 Task: Find connections with filter location Pinheiro with filter topic #Leadershipwith filter profile language French with filter current company Renault Nissan Technology & Business Centre India with filter school Biju Patnaik University of Technology, Odisha with filter industry Retail Health and Personal Care Products with filter service category Video Production with filter keywords title Cruise Director
Action: Mouse moved to (546, 106)
Screenshot: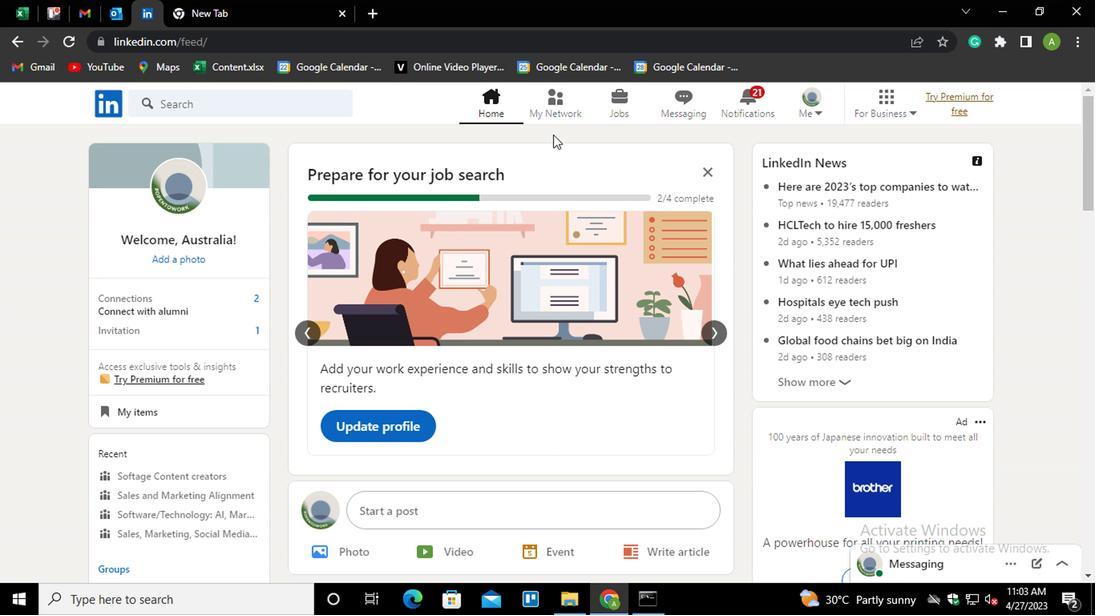 
Action: Mouse pressed left at (546, 106)
Screenshot: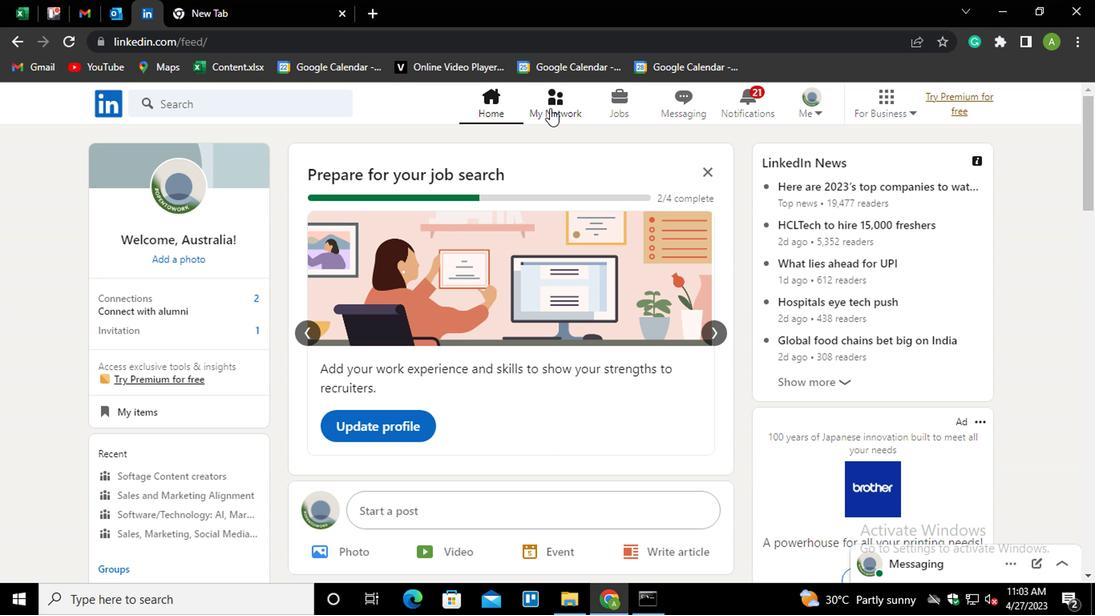 
Action: Mouse moved to (224, 187)
Screenshot: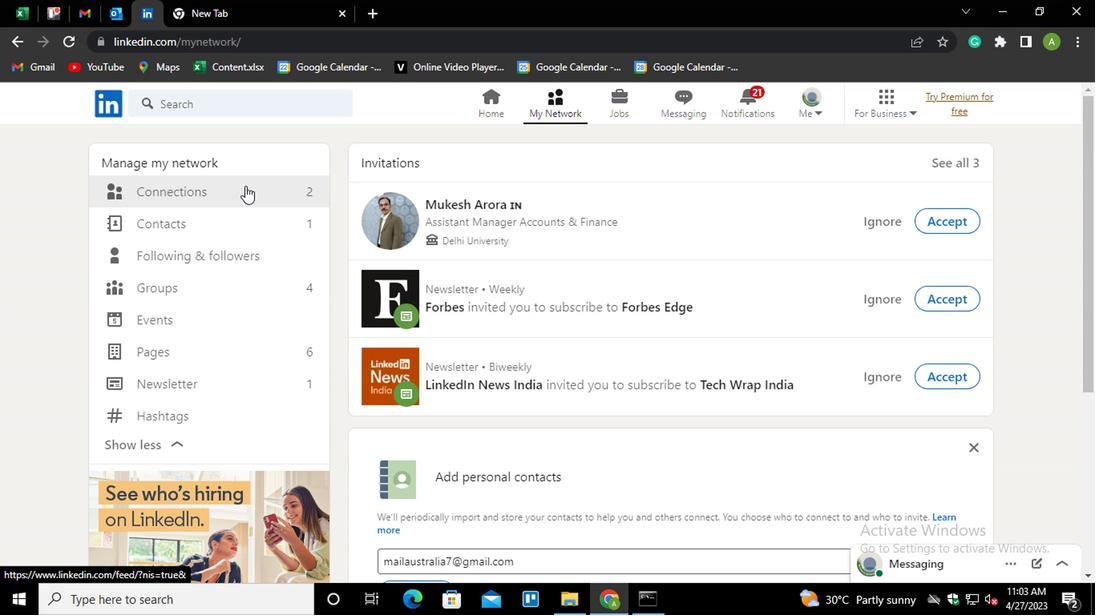 
Action: Mouse pressed left at (224, 187)
Screenshot: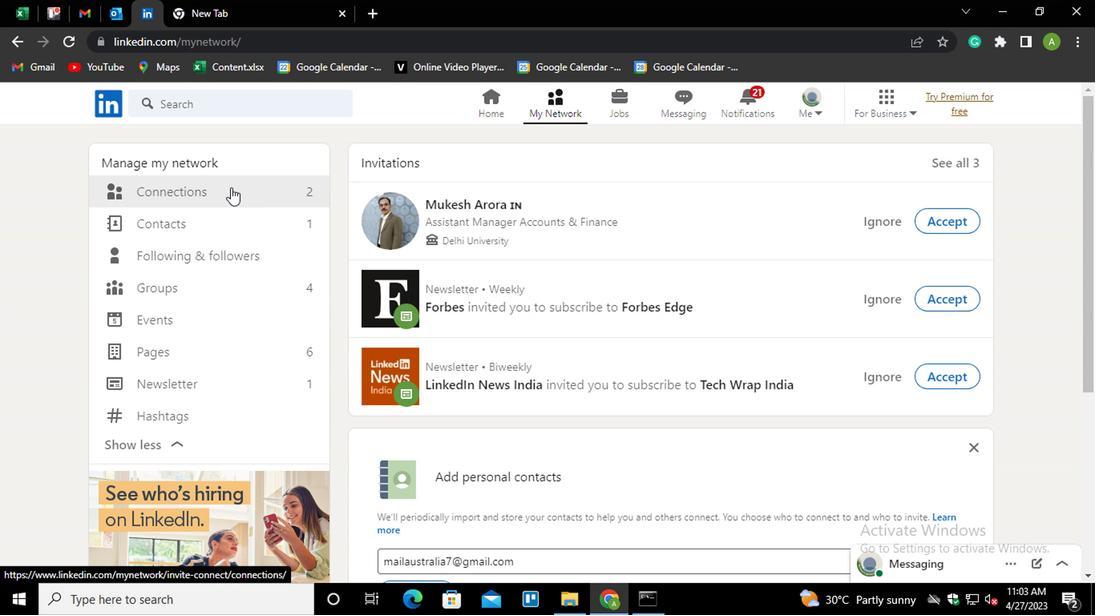 
Action: Mouse moved to (668, 194)
Screenshot: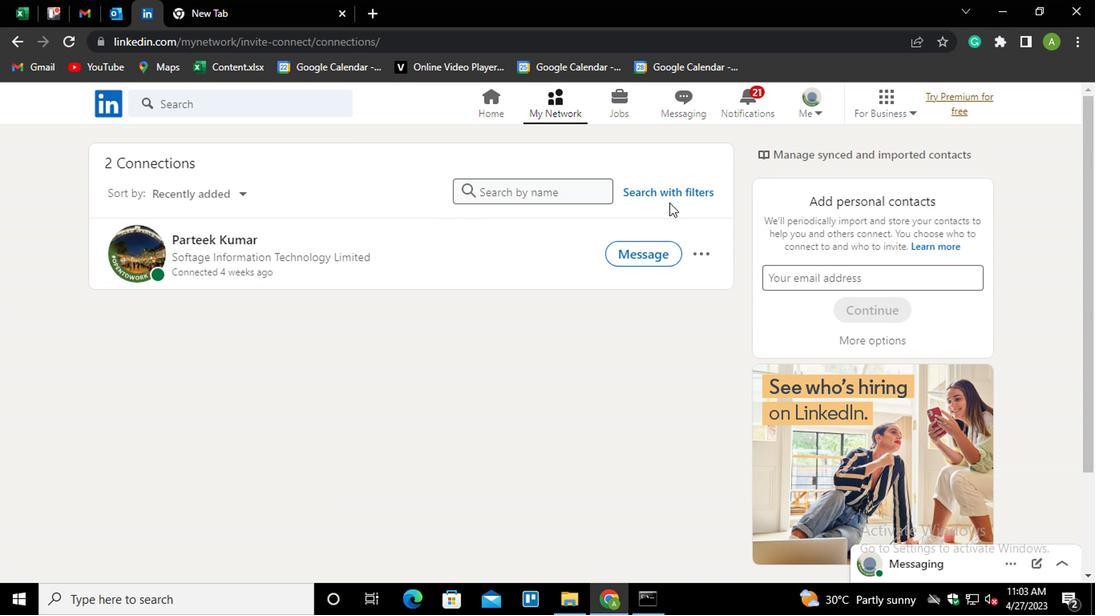 
Action: Mouse pressed left at (668, 194)
Screenshot: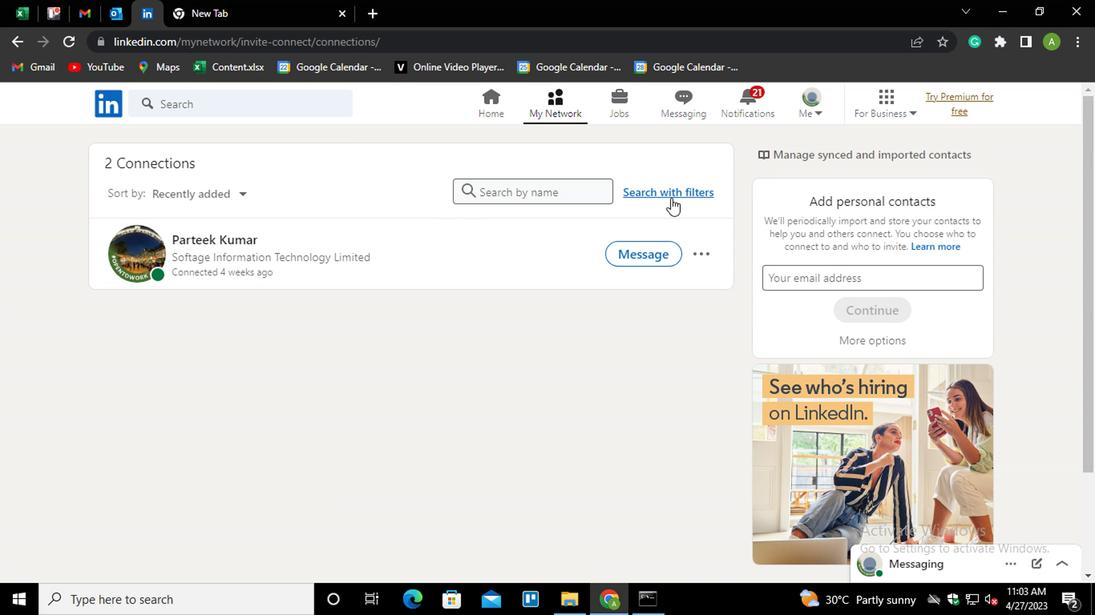 
Action: Mouse moved to (588, 140)
Screenshot: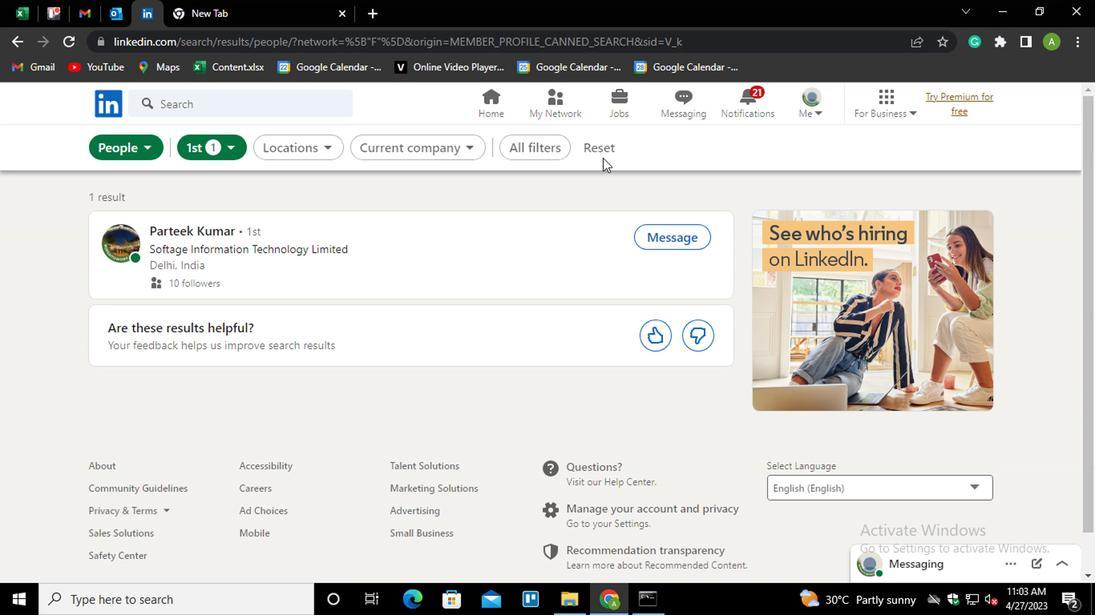 
Action: Mouse pressed left at (588, 140)
Screenshot: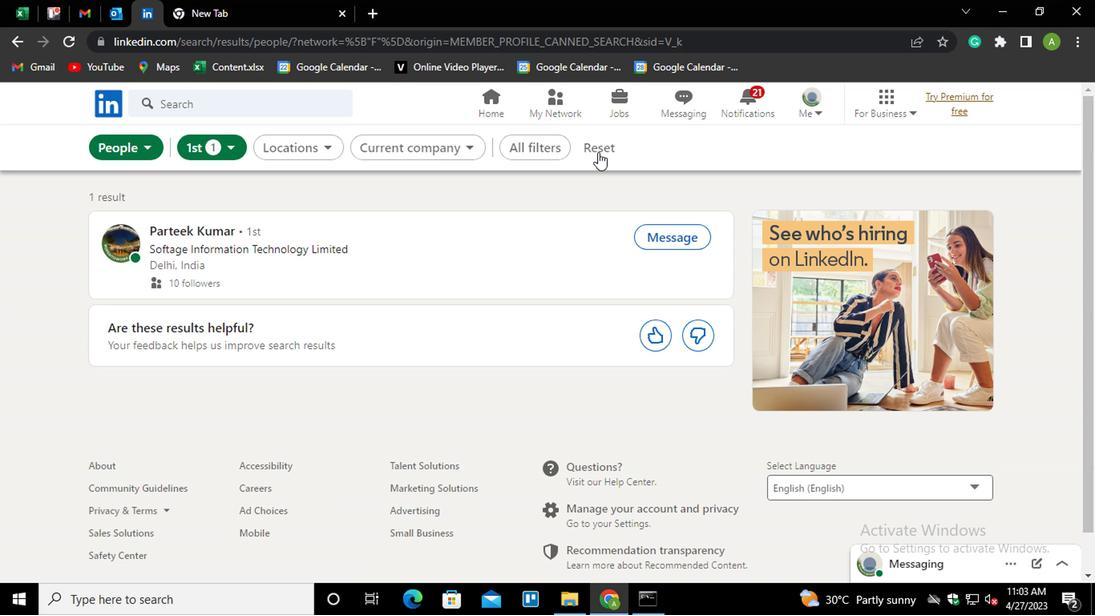 
Action: Mouse moved to (576, 148)
Screenshot: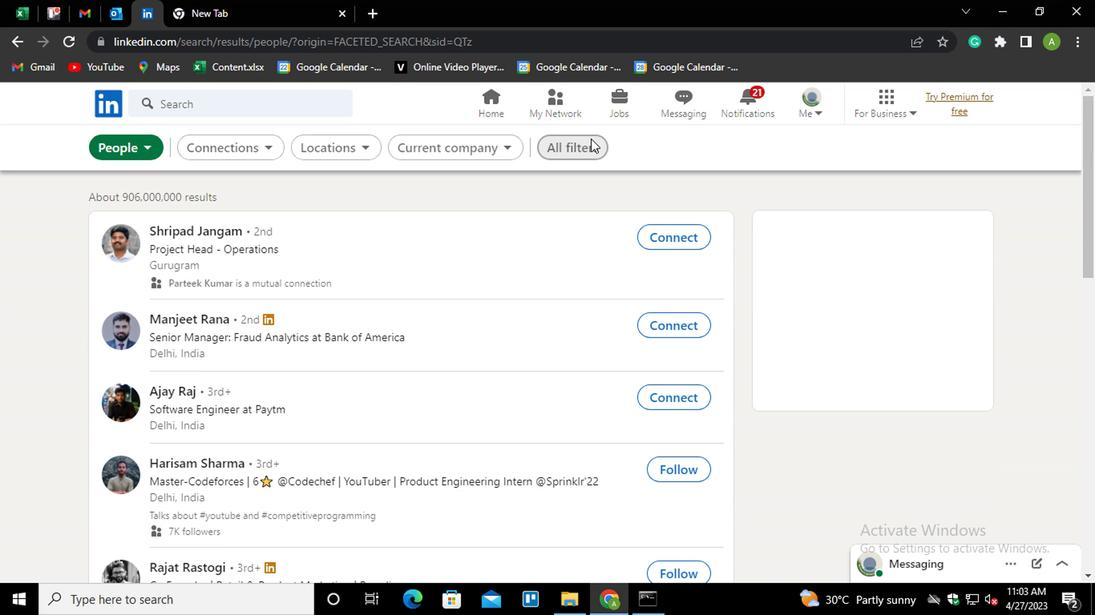 
Action: Mouse pressed left at (576, 148)
Screenshot: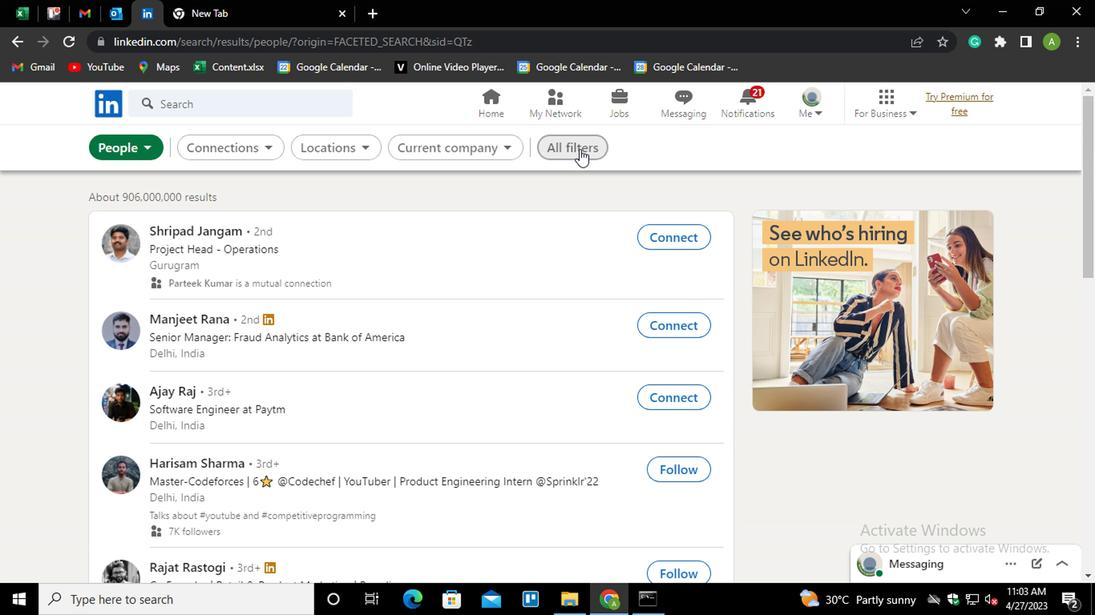 
Action: Mouse moved to (767, 265)
Screenshot: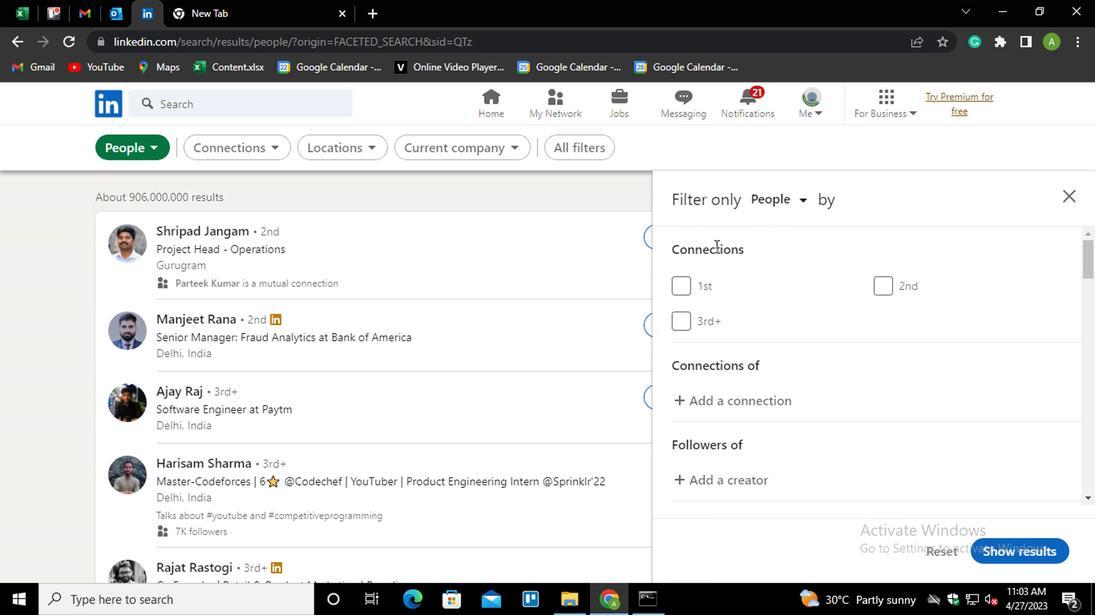 
Action: Mouse scrolled (767, 264) with delta (0, 0)
Screenshot: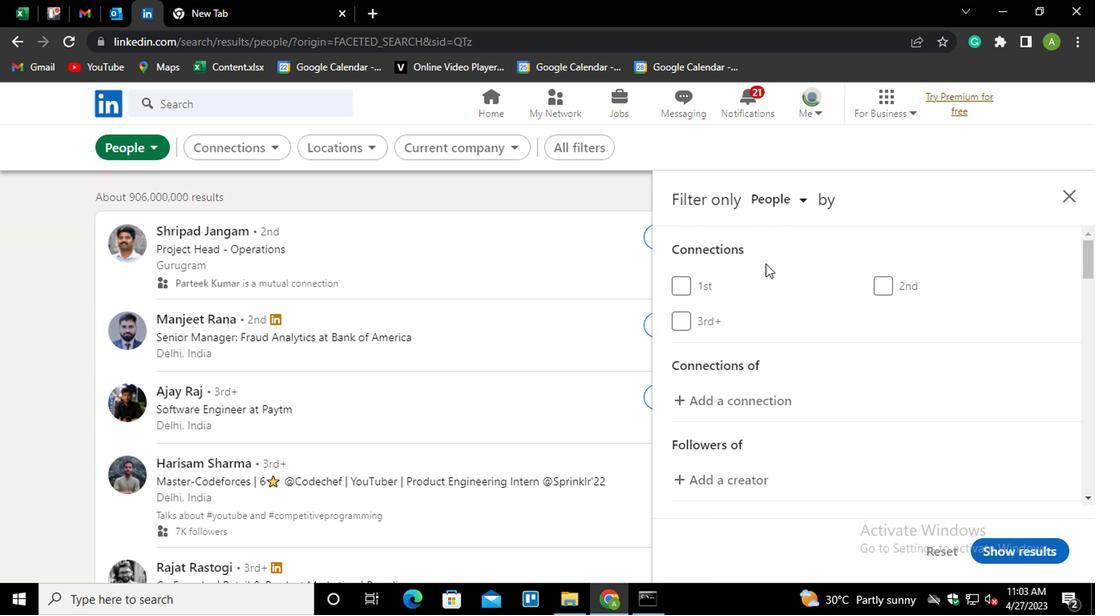 
Action: Mouse scrolled (767, 264) with delta (0, 0)
Screenshot: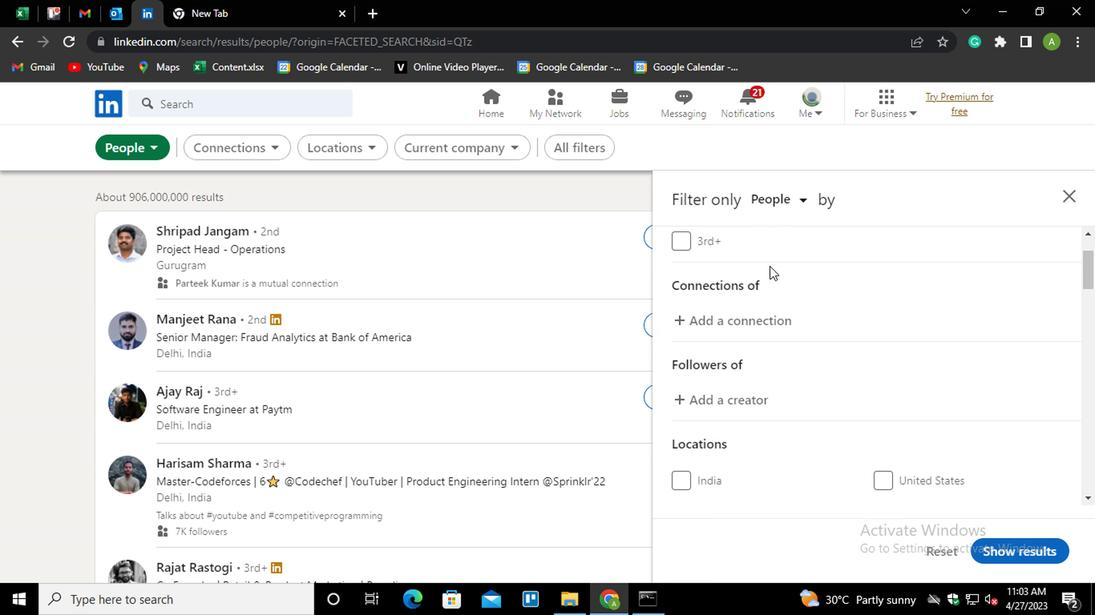 
Action: Mouse scrolled (767, 264) with delta (0, 0)
Screenshot: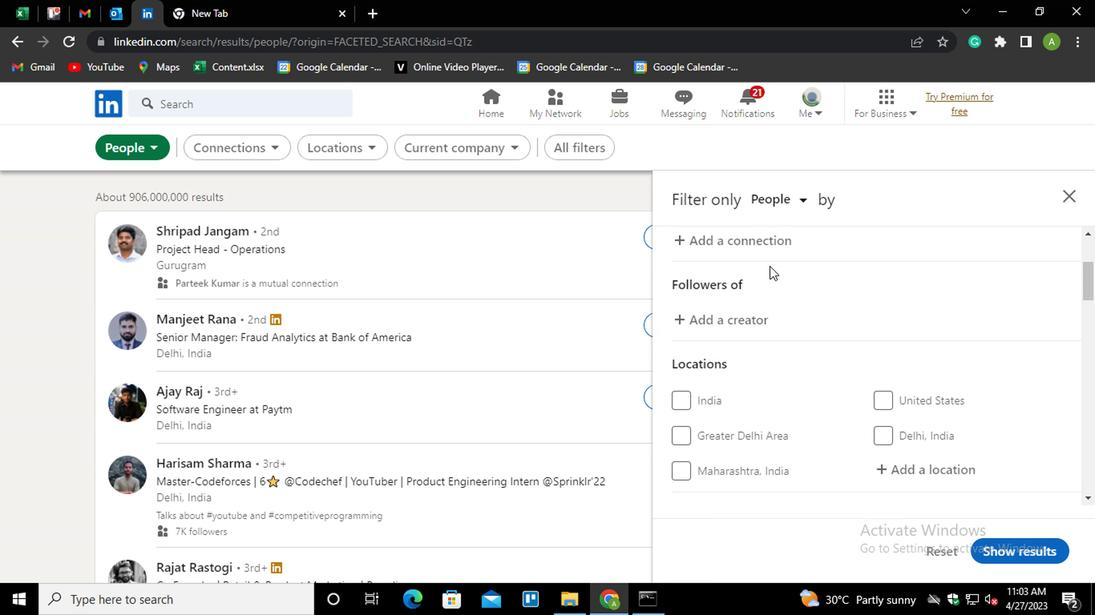 
Action: Mouse moved to (744, 276)
Screenshot: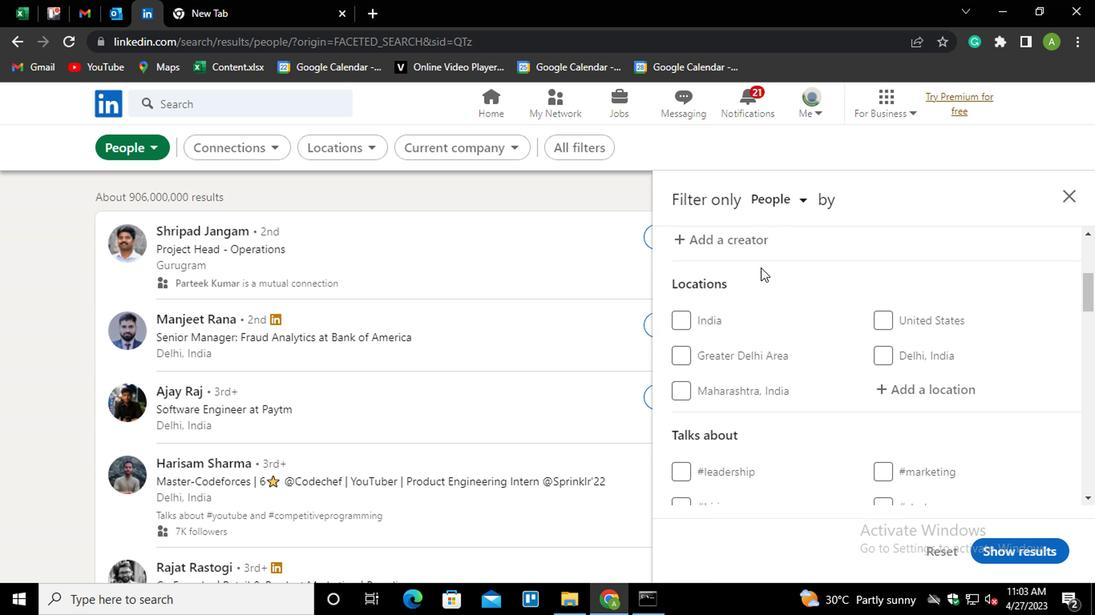 
Action: Mouse scrolled (744, 274) with delta (0, -1)
Screenshot: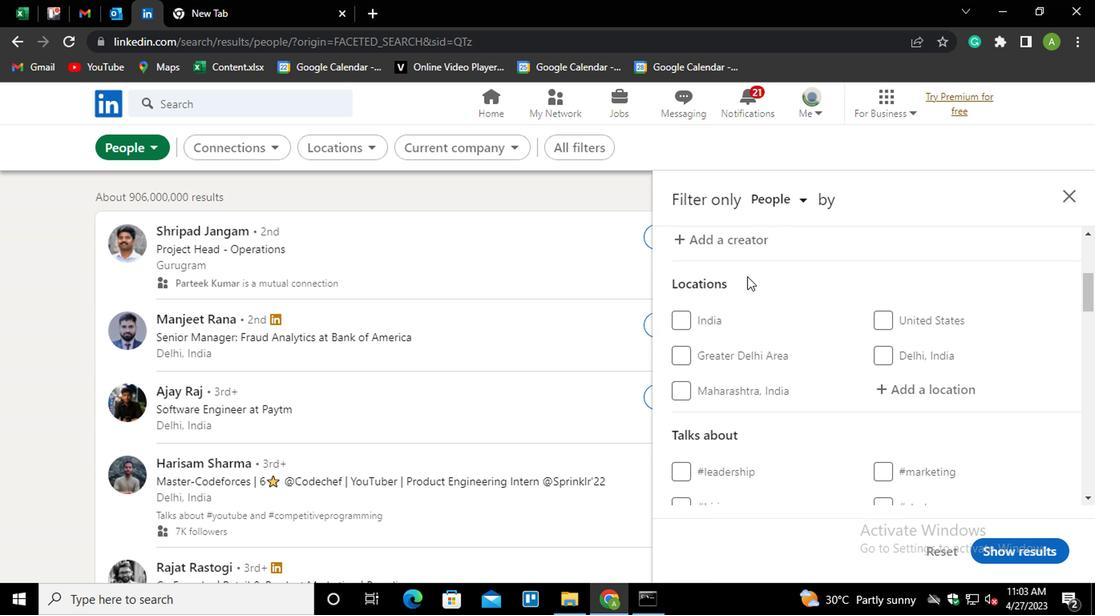 
Action: Mouse moved to (884, 307)
Screenshot: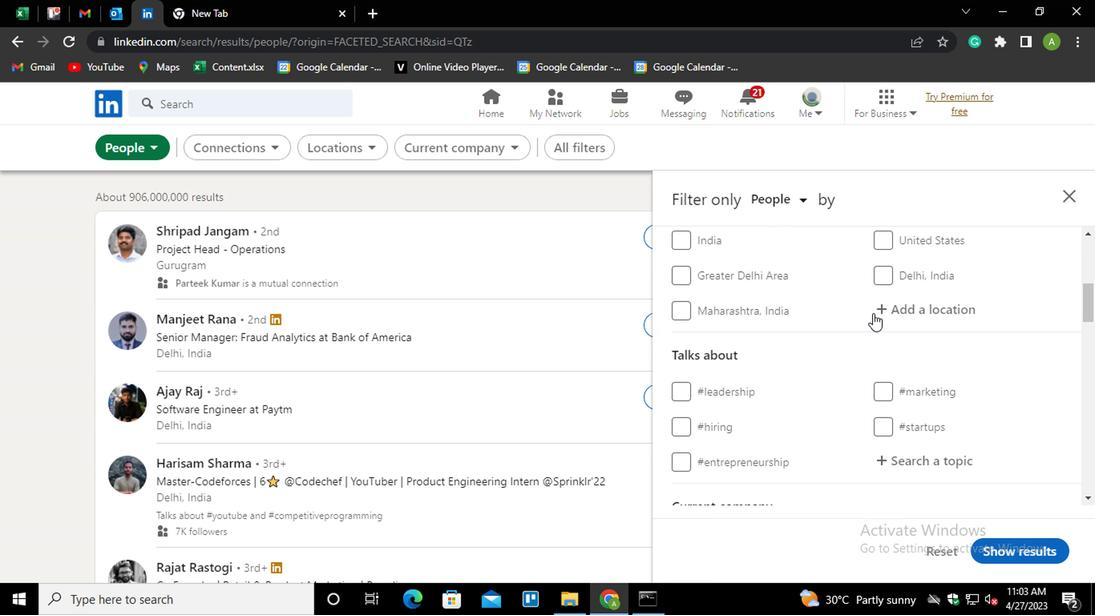 
Action: Mouse pressed left at (884, 307)
Screenshot: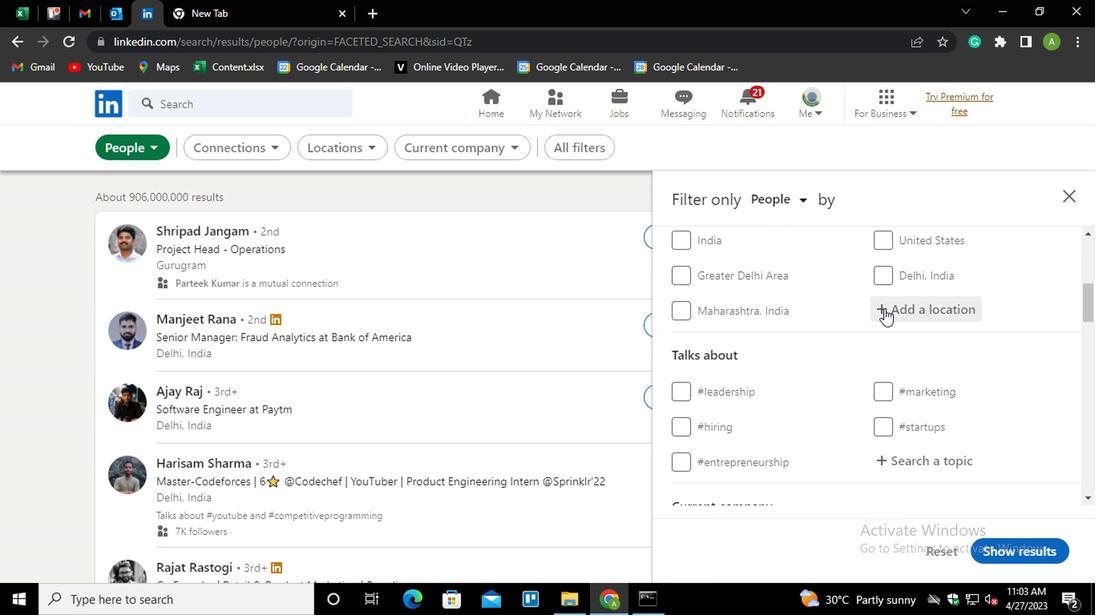 
Action: Mouse moved to (890, 307)
Screenshot: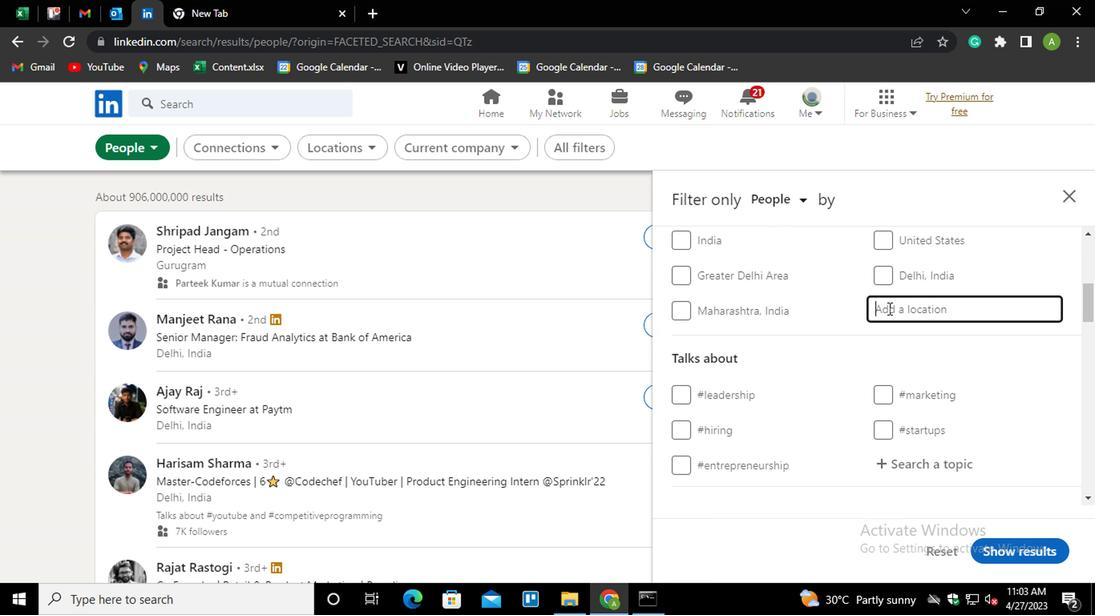 
Action: Mouse pressed left at (890, 307)
Screenshot: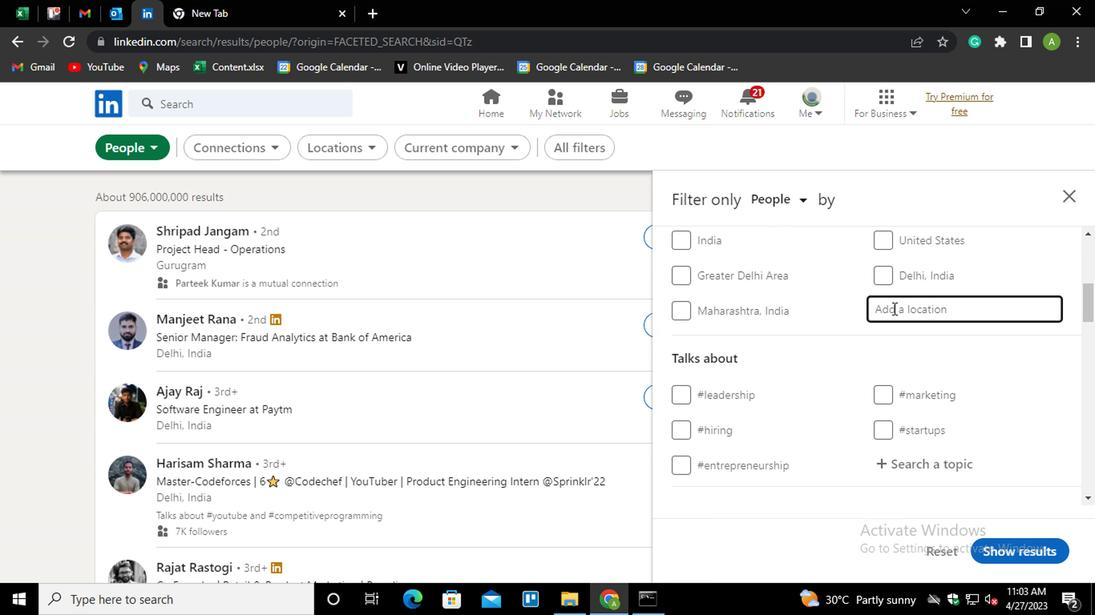 
Action: Mouse moved to (813, 319)
Screenshot: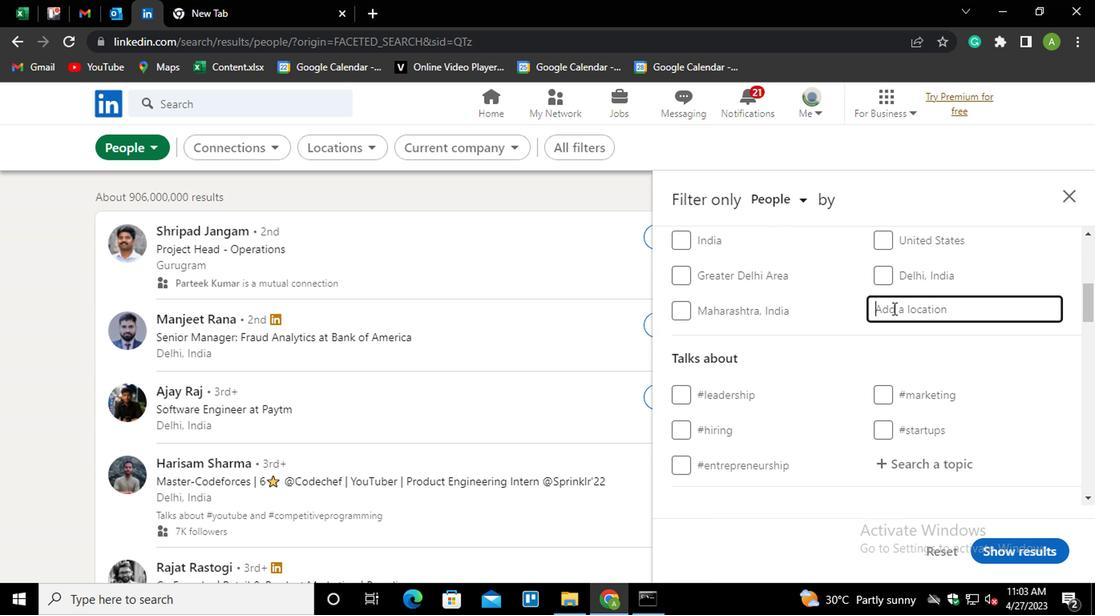 
Action: Key pressed <Key.shift_r>Pinheiro<Key.down><Key.enter>
Screenshot: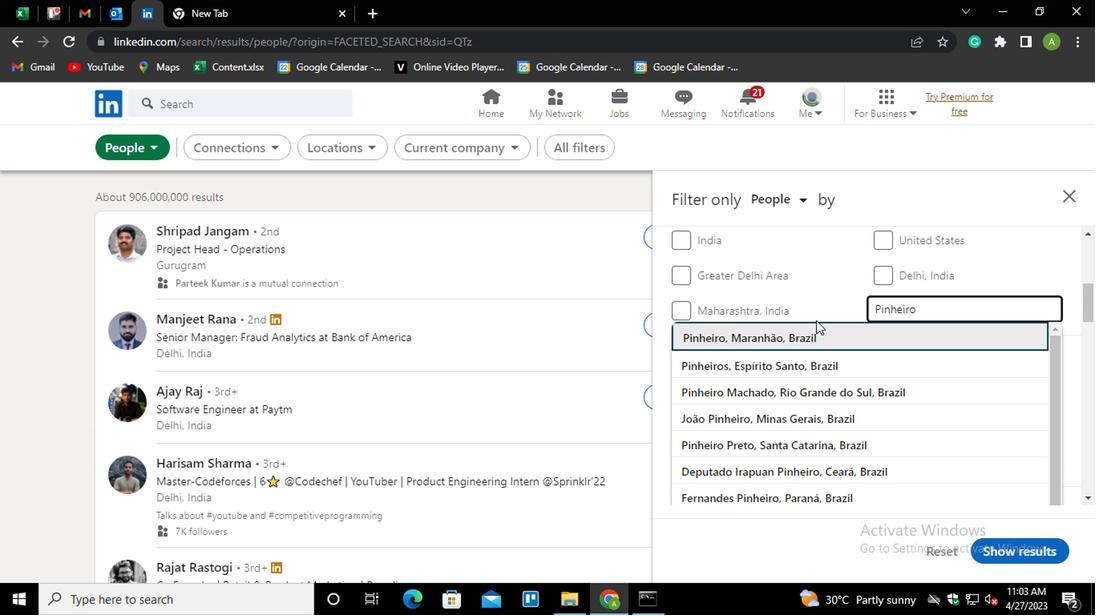 
Action: Mouse moved to (824, 312)
Screenshot: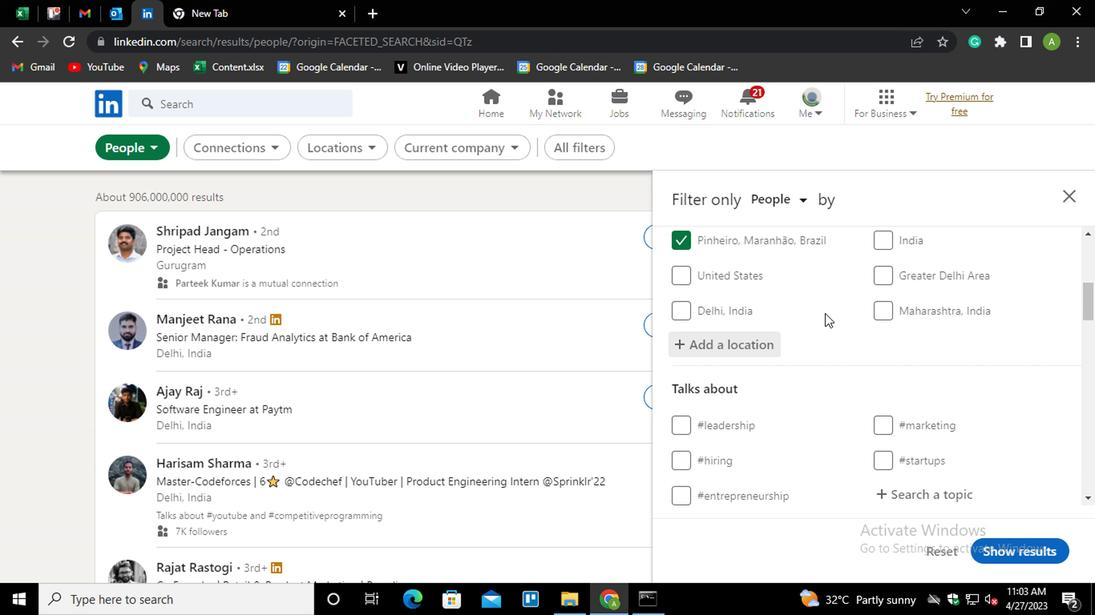 
Action: Mouse scrolled (824, 311) with delta (0, 0)
Screenshot: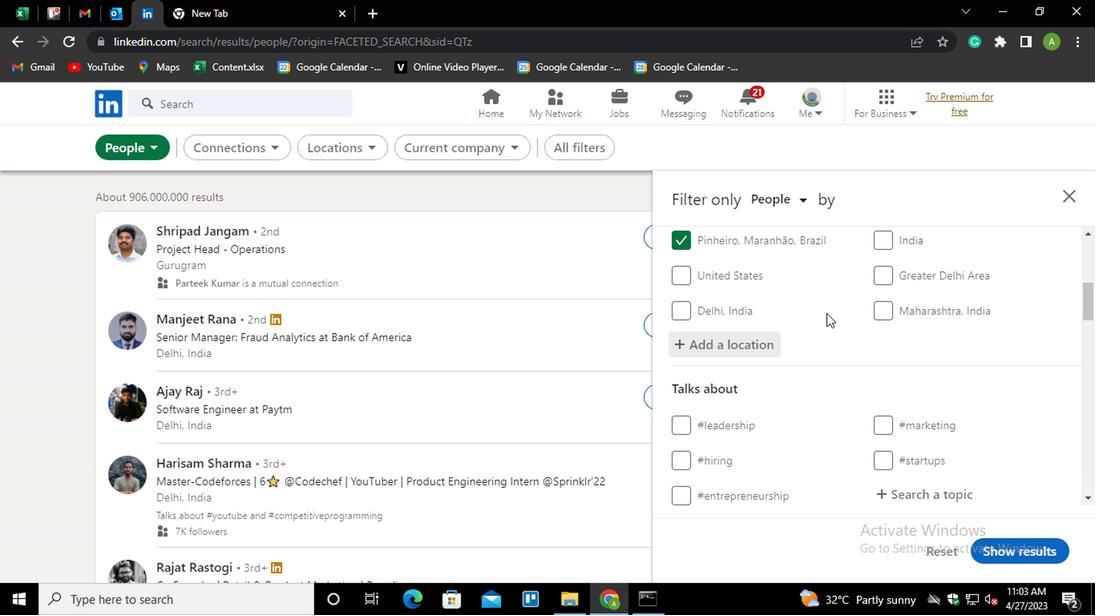 
Action: Mouse scrolled (824, 311) with delta (0, 0)
Screenshot: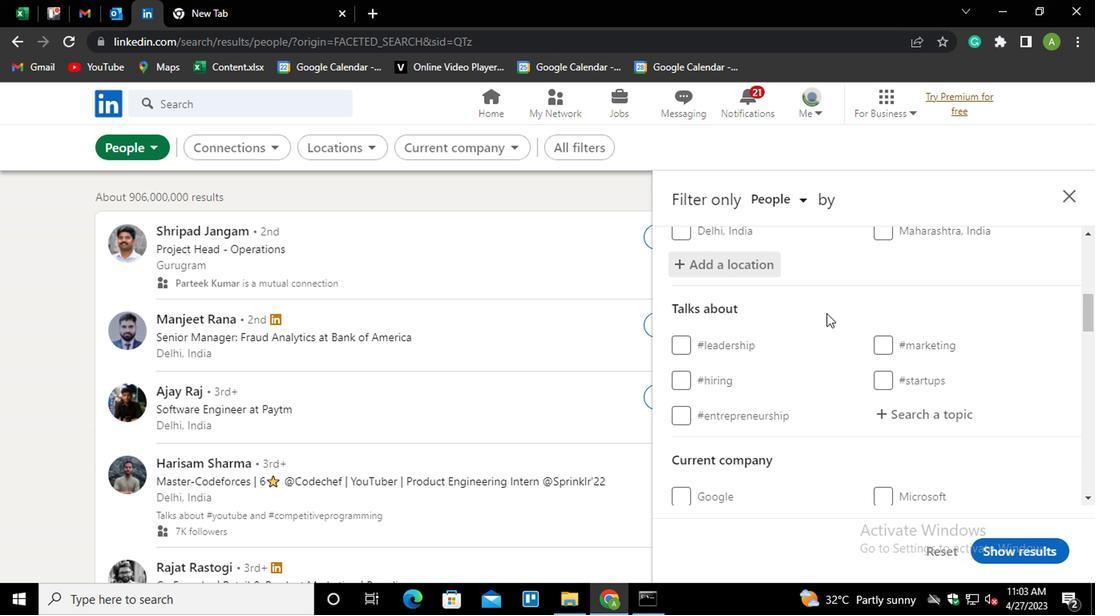 
Action: Mouse moved to (890, 330)
Screenshot: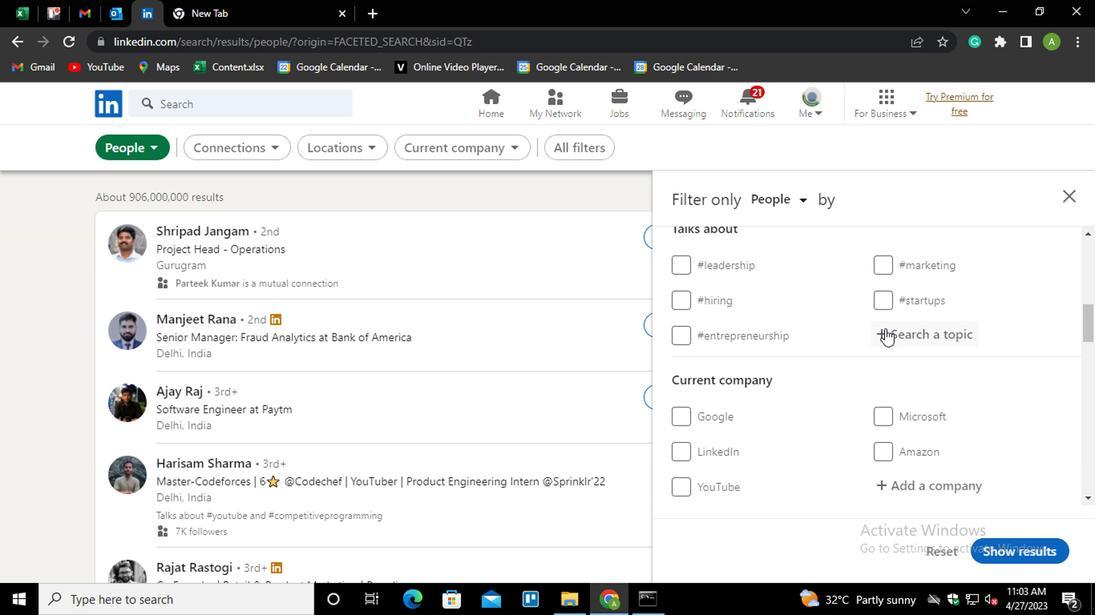 
Action: Mouse pressed left at (890, 330)
Screenshot: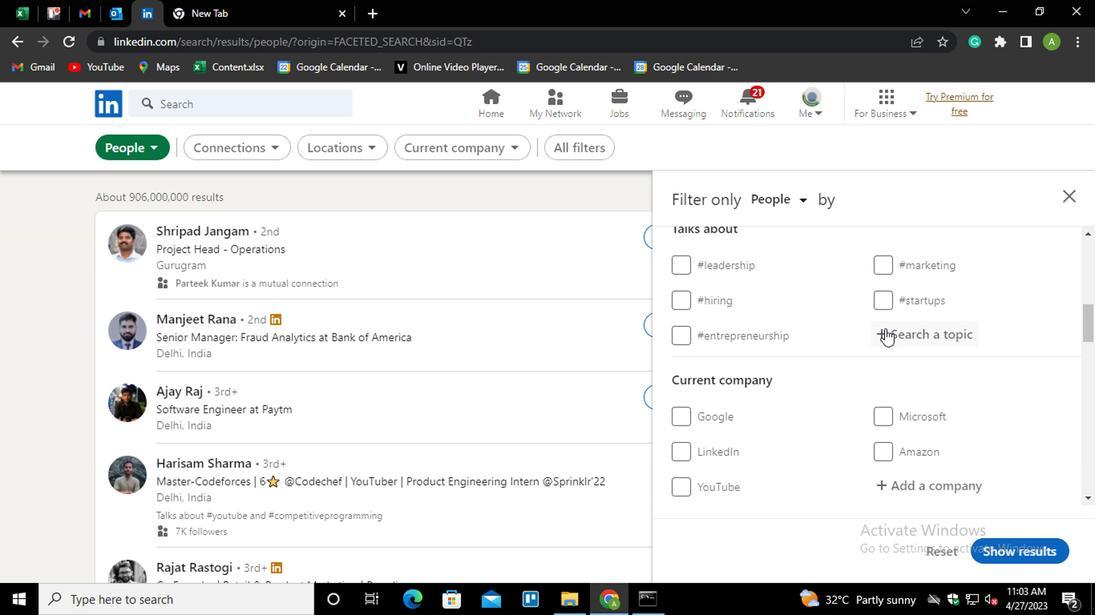 
Action: Mouse moved to (868, 343)
Screenshot: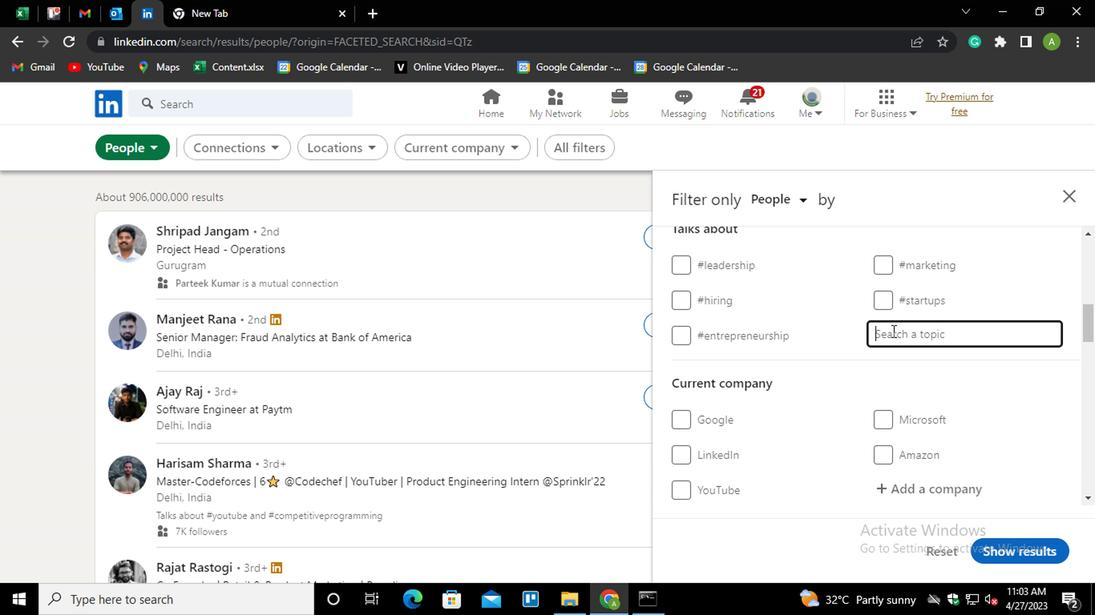 
Action: Key pressed <Key.shift>#<Key.shift_r>LEADERSHIP<Key.enter>
Screenshot: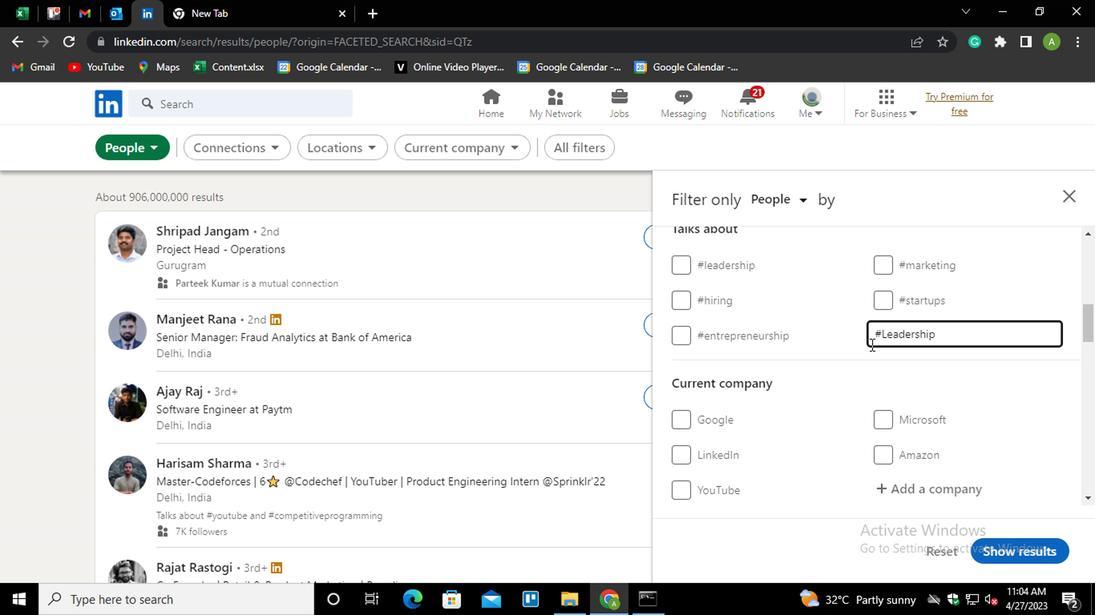 
Action: Mouse moved to (1001, 365)
Screenshot: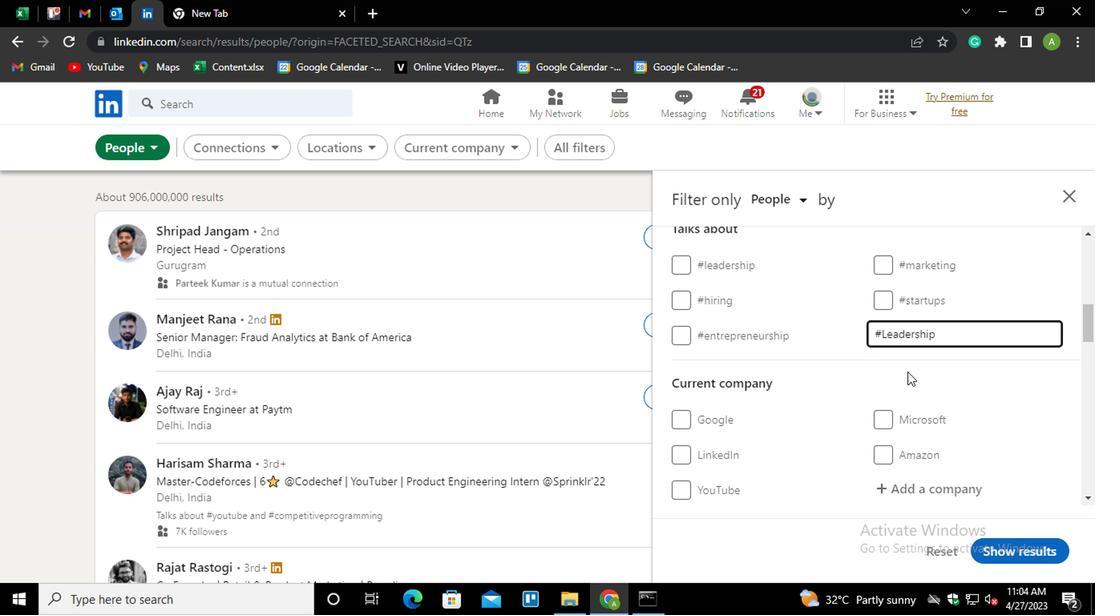 
Action: Mouse pressed left at (1001, 365)
Screenshot: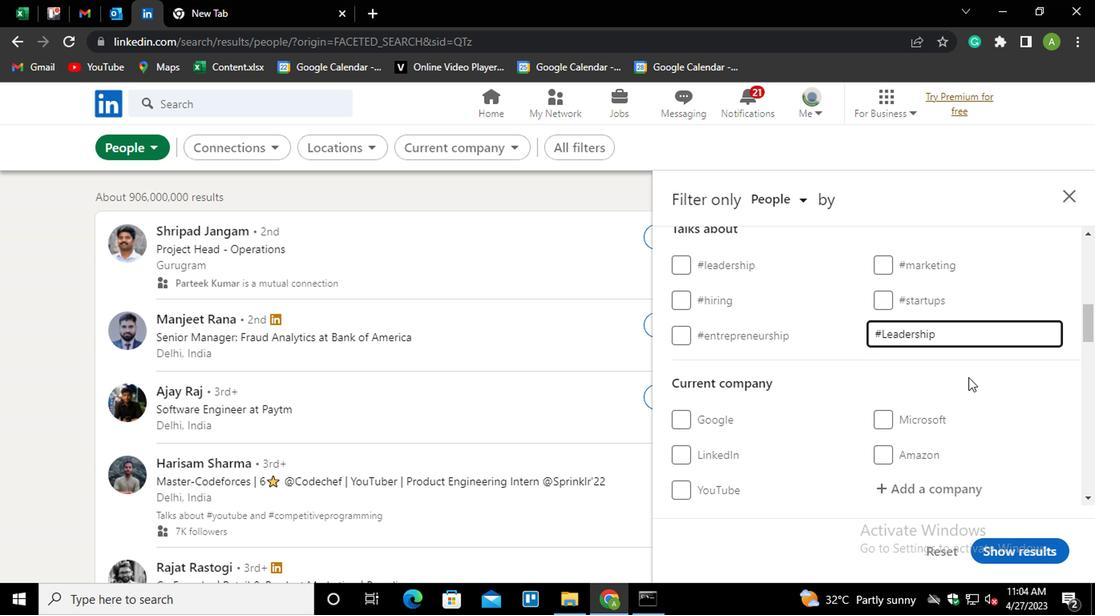
Action: Mouse scrolled (1001, 364) with delta (0, -1)
Screenshot: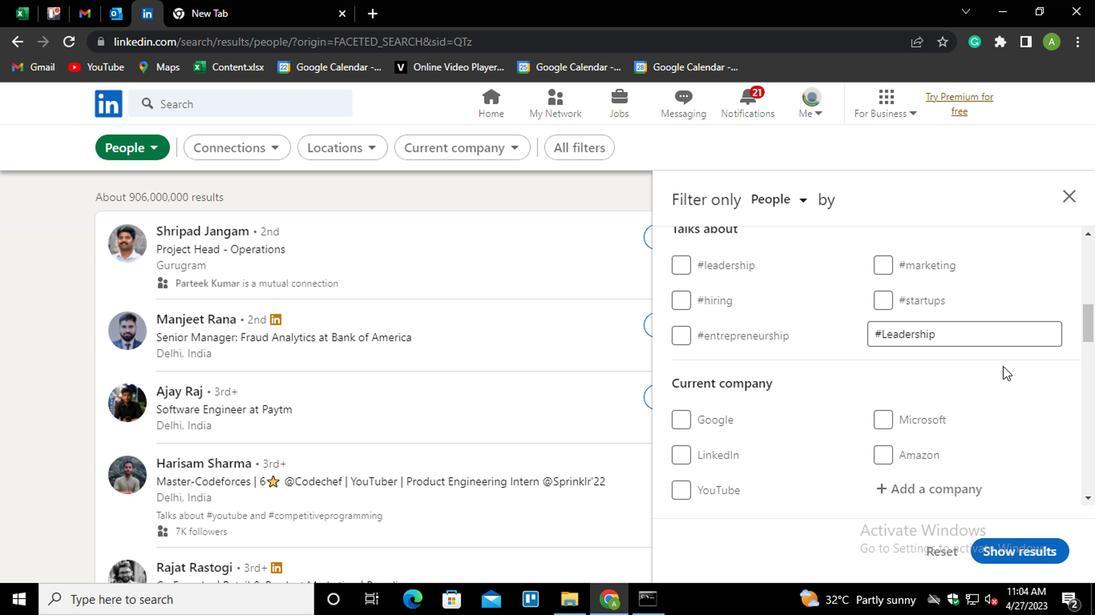 
Action: Mouse scrolled (1001, 364) with delta (0, -1)
Screenshot: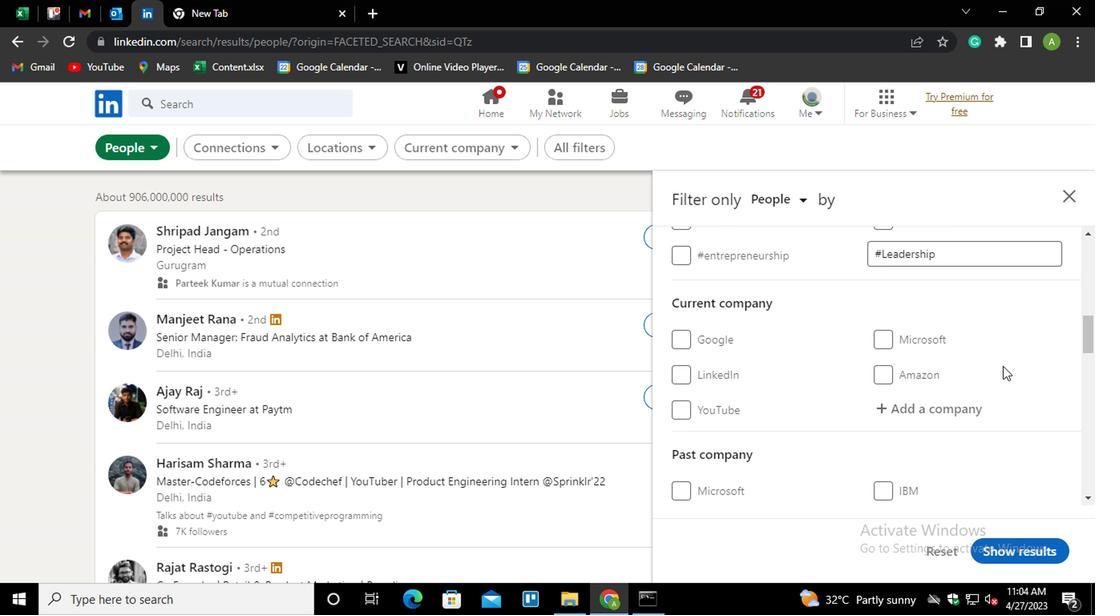 
Action: Mouse moved to (918, 330)
Screenshot: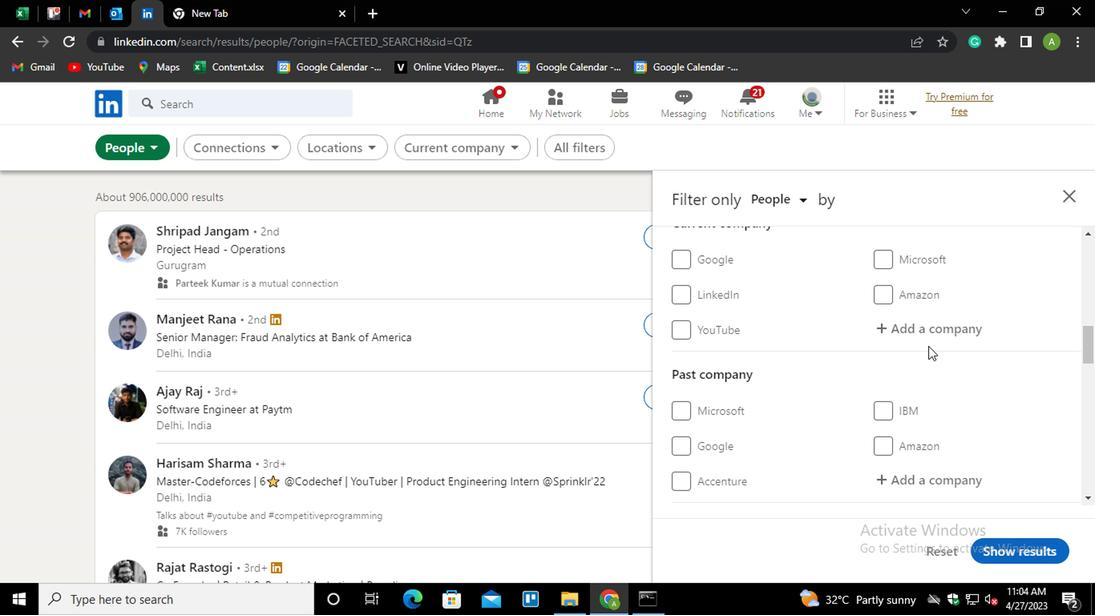 
Action: Mouse pressed left at (918, 330)
Screenshot: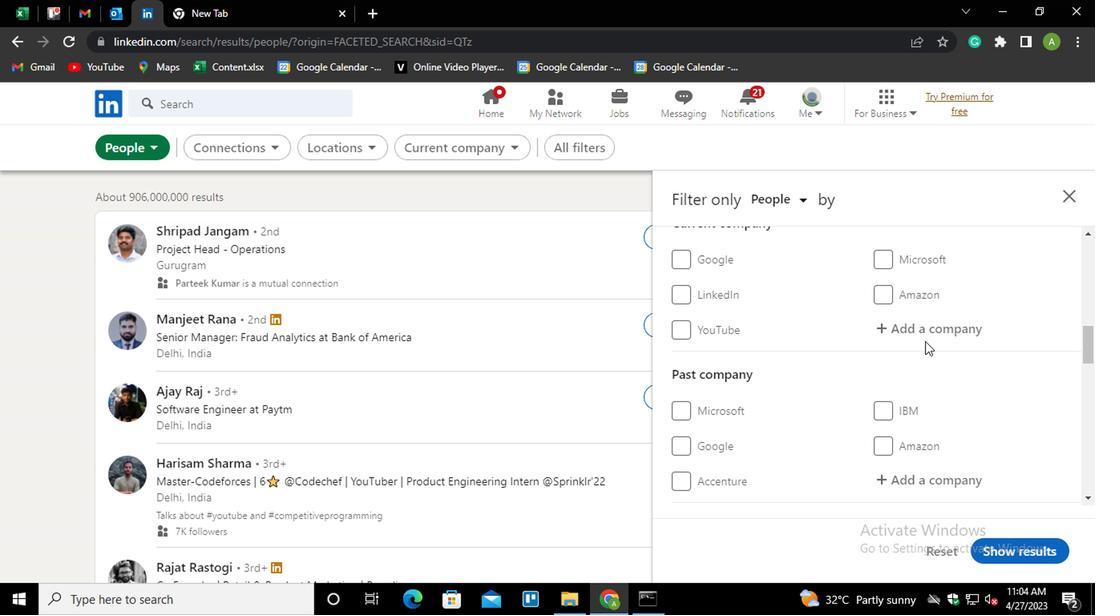 
Action: Mouse pressed left at (918, 330)
Screenshot: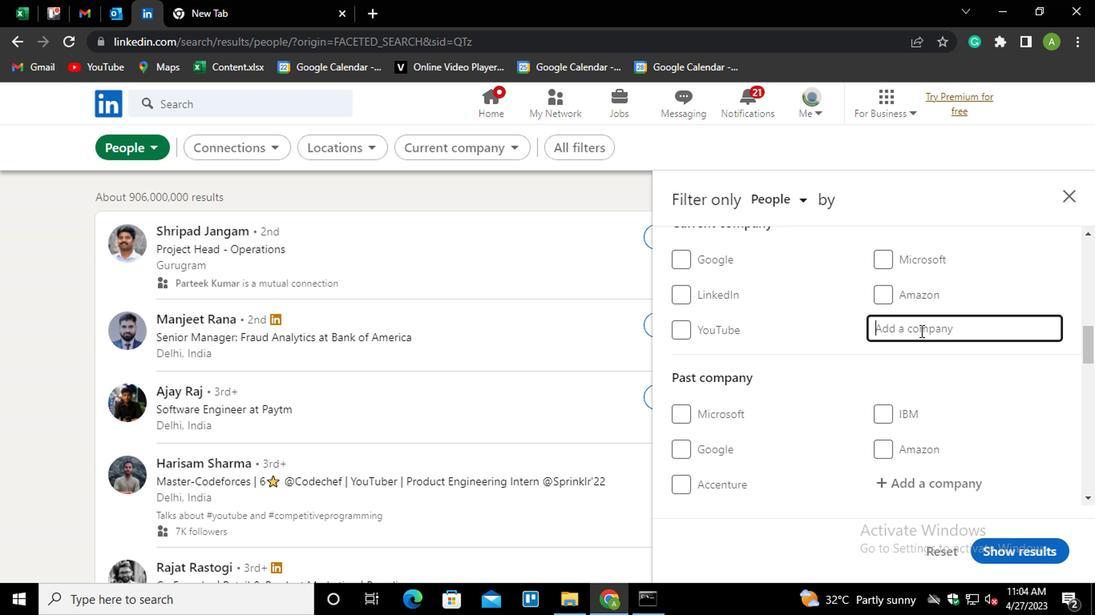 
Action: Key pressed <Key.shift>RENAULT<Key.space><Key.down><Key.down><Key.down><Key.down><Key.enter>
Screenshot: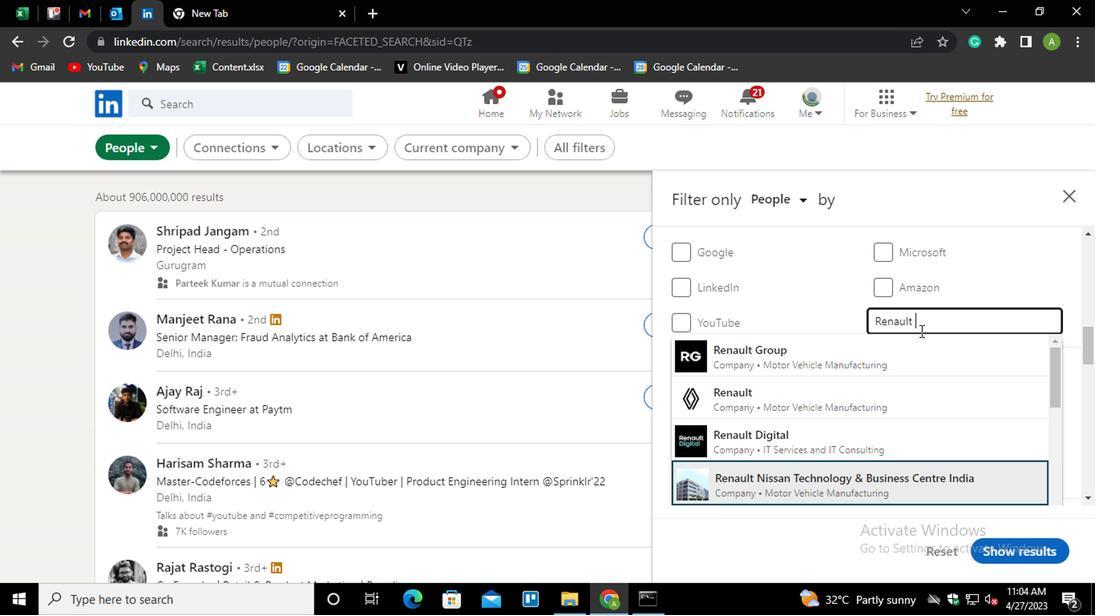 
Action: Mouse scrolled (918, 329) with delta (0, 0)
Screenshot: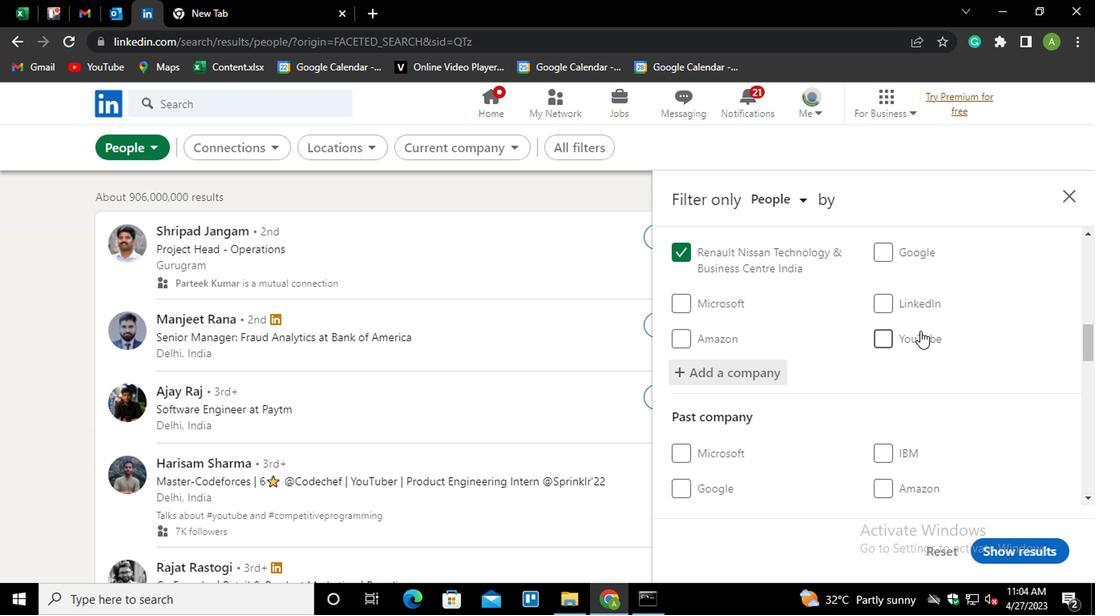 
Action: Mouse scrolled (918, 329) with delta (0, 0)
Screenshot: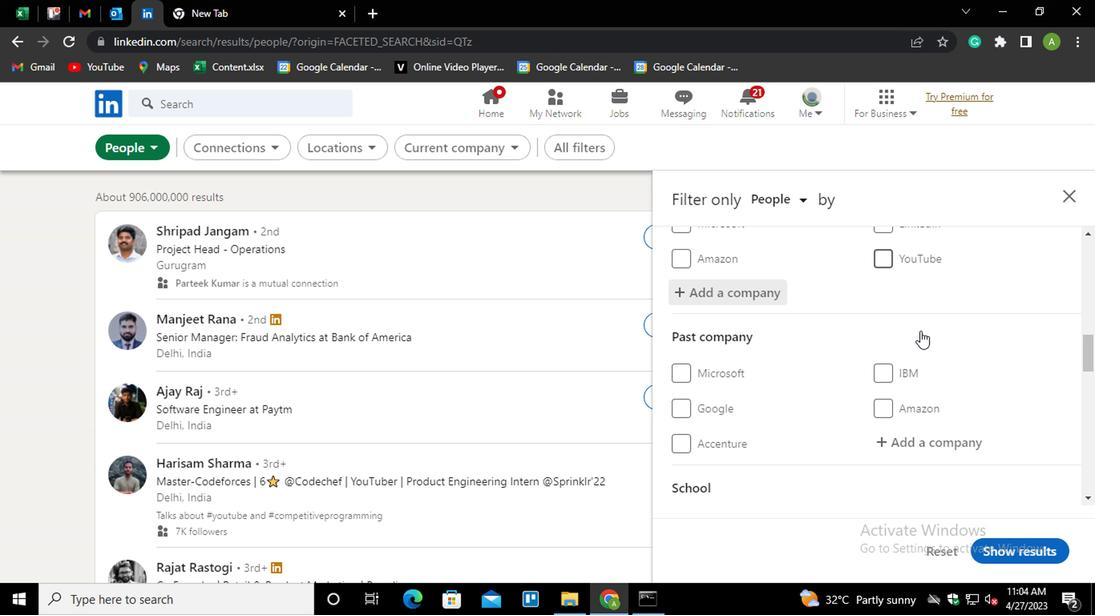 
Action: Mouse scrolled (918, 329) with delta (0, 0)
Screenshot: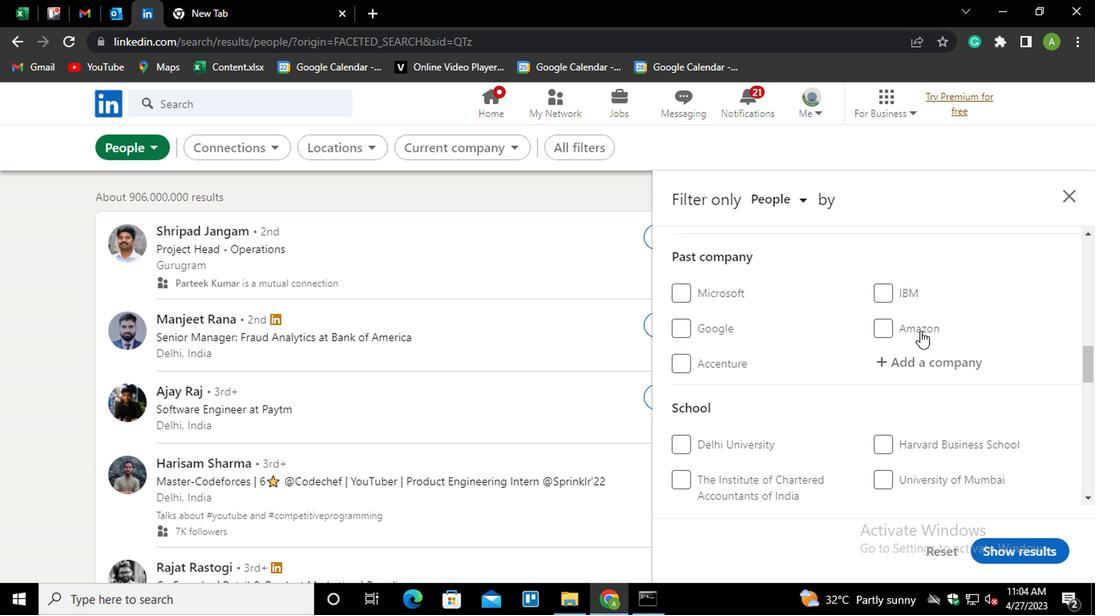 
Action: Mouse scrolled (918, 329) with delta (0, 0)
Screenshot: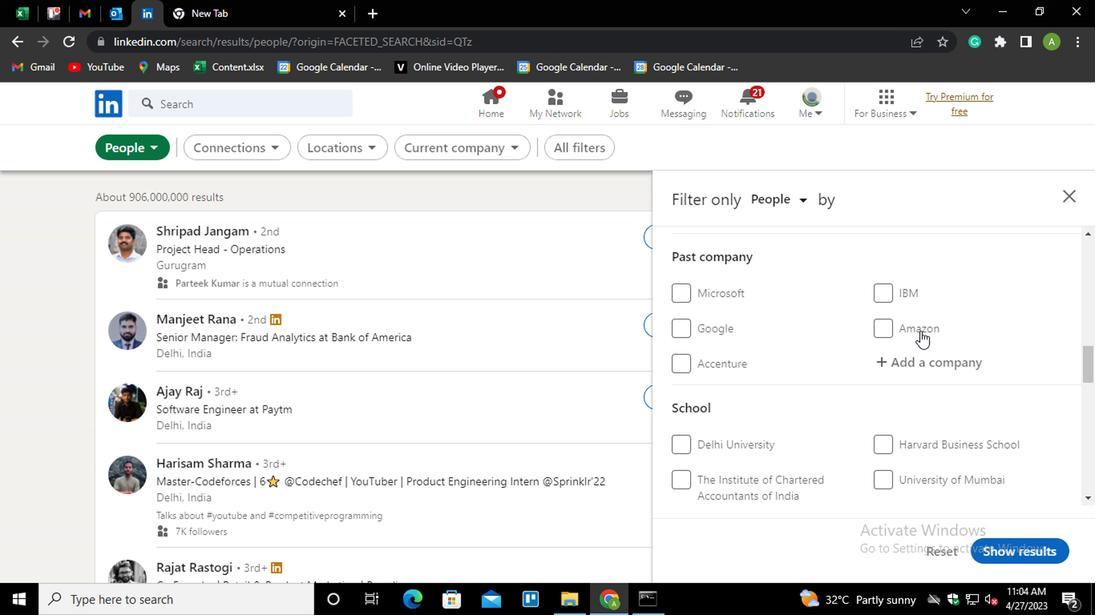 
Action: Mouse moved to (898, 366)
Screenshot: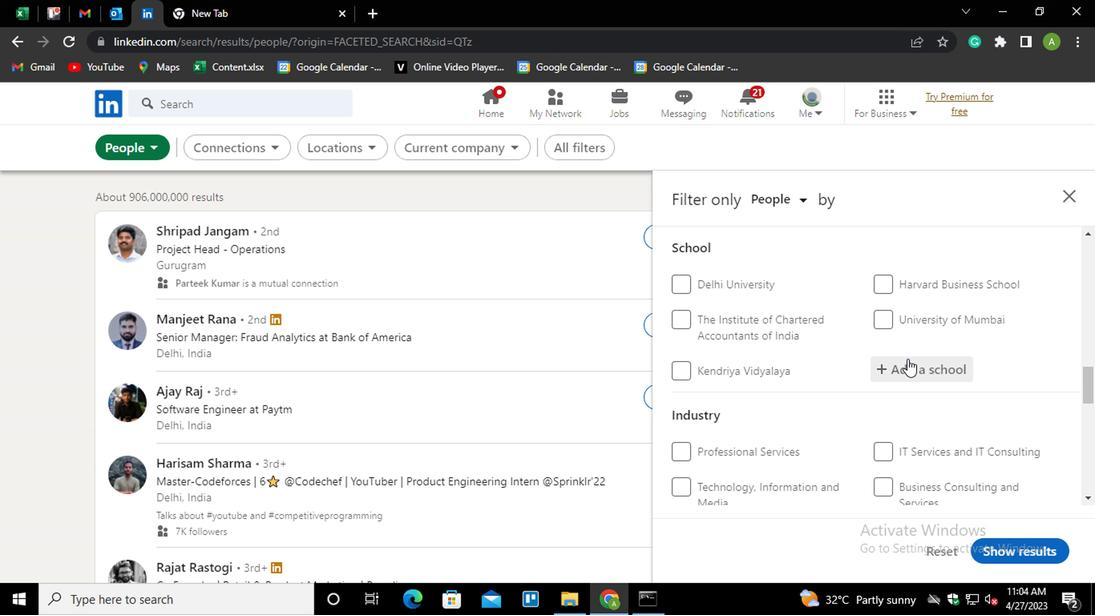 
Action: Mouse pressed left at (898, 366)
Screenshot: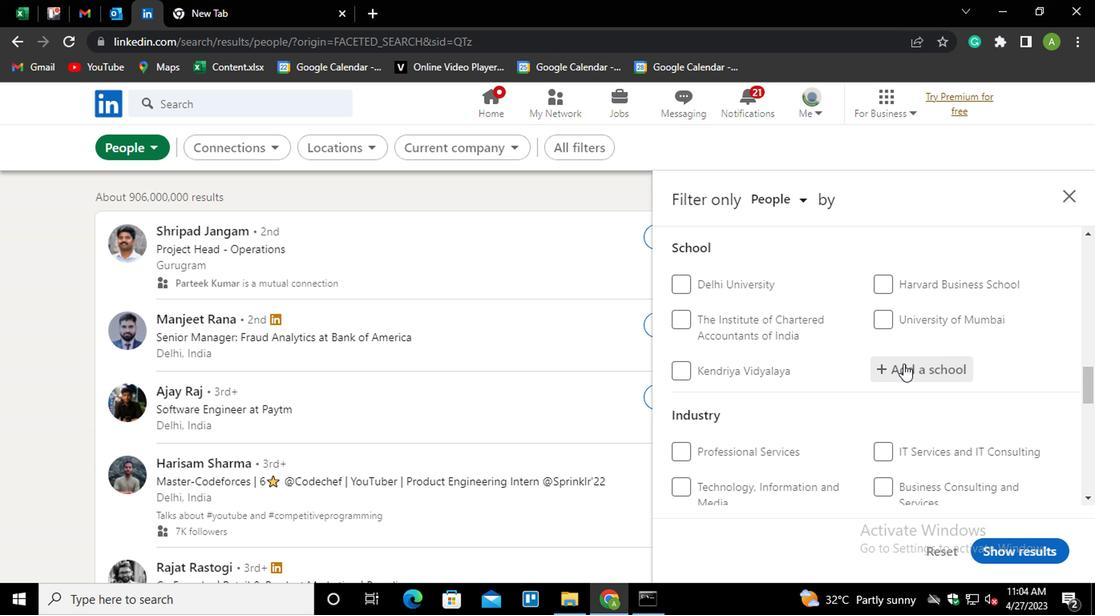 
Action: Mouse moved to (898, 370)
Screenshot: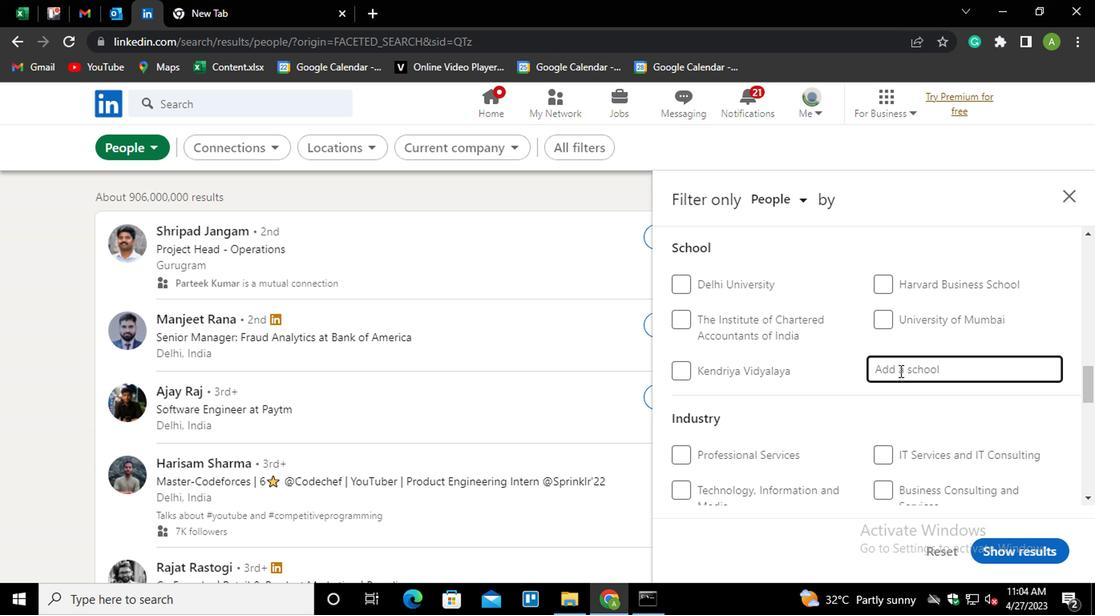 
Action: Mouse pressed left at (898, 370)
Screenshot: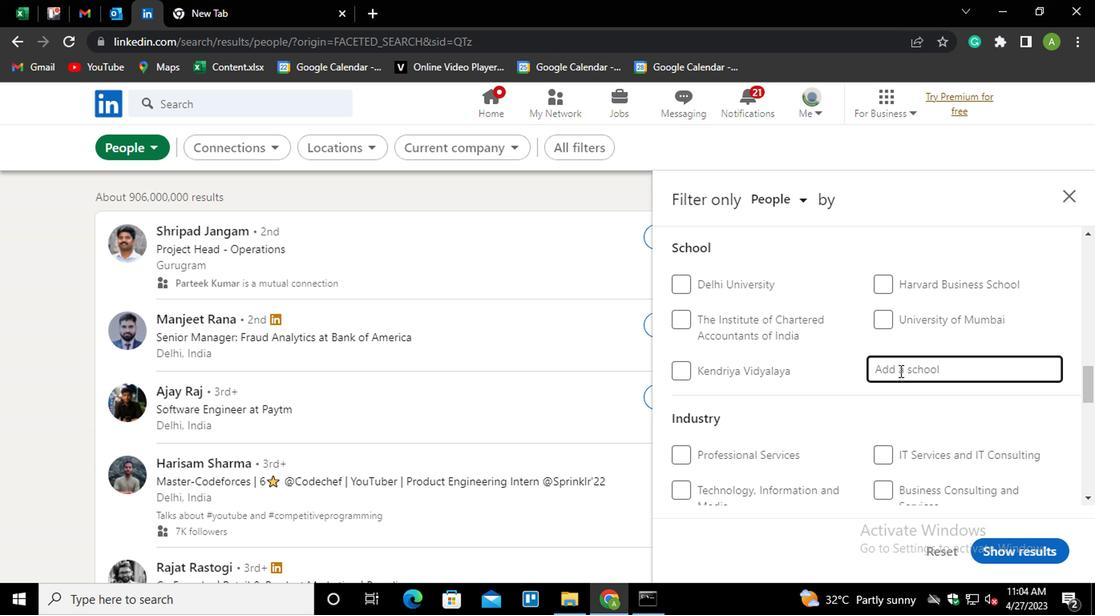 
Action: Key pressed <Key.shift>BIJU<Key.space><Key.down><Key.enter>
Screenshot: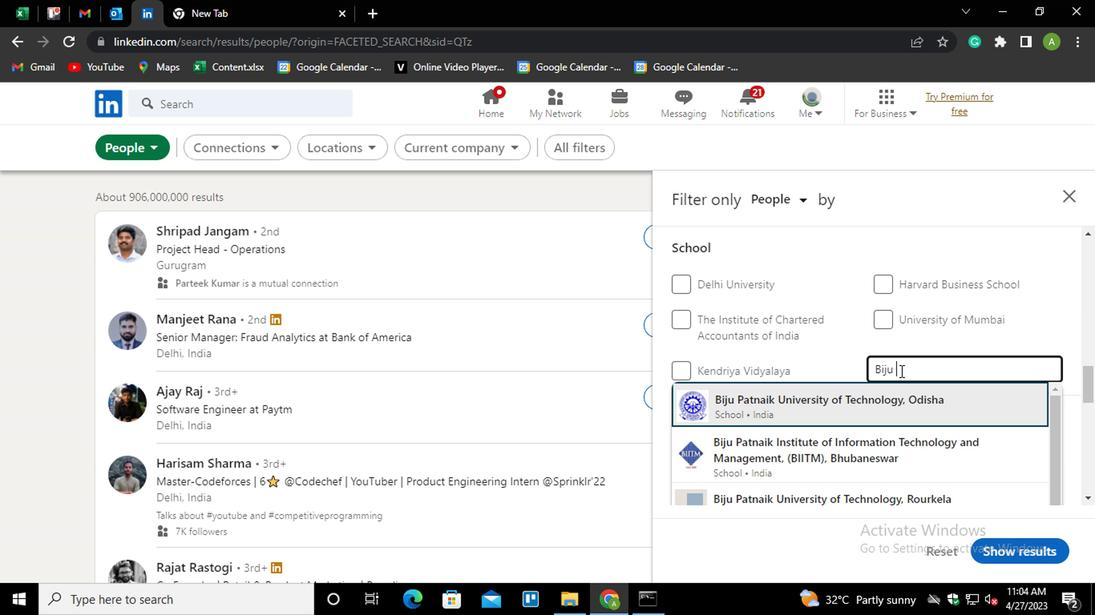 
Action: Mouse scrolled (898, 369) with delta (0, 0)
Screenshot: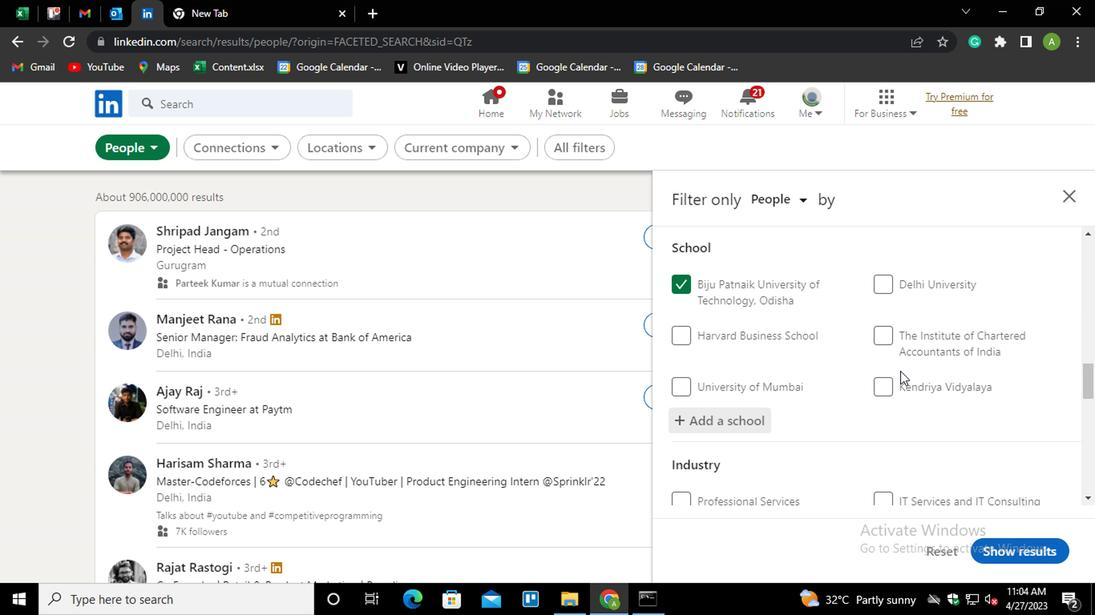 
Action: Mouse scrolled (898, 369) with delta (0, 0)
Screenshot: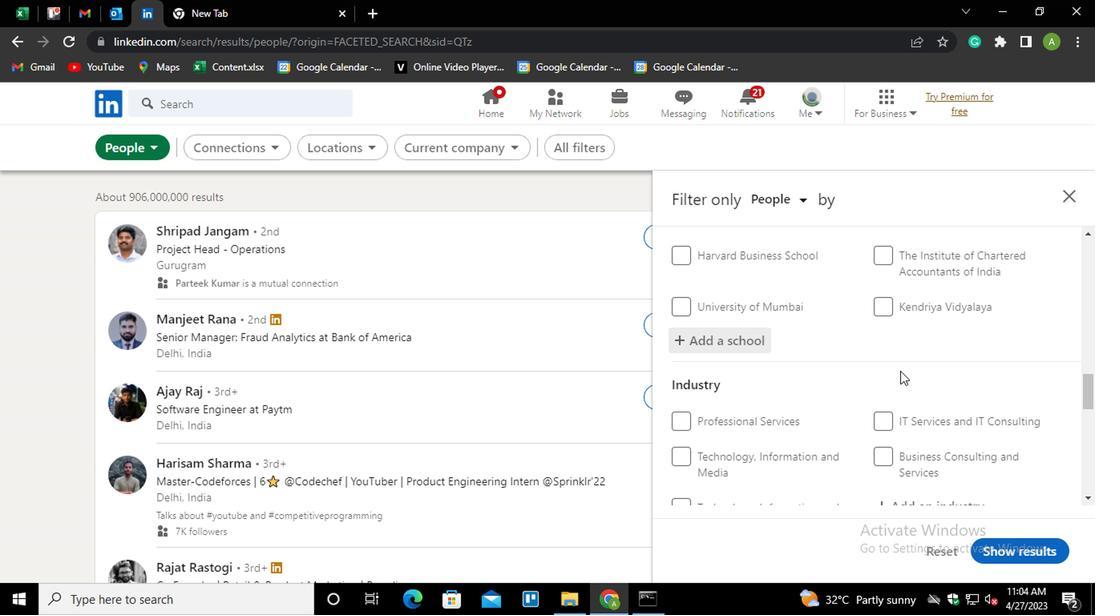 
Action: Mouse moved to (896, 422)
Screenshot: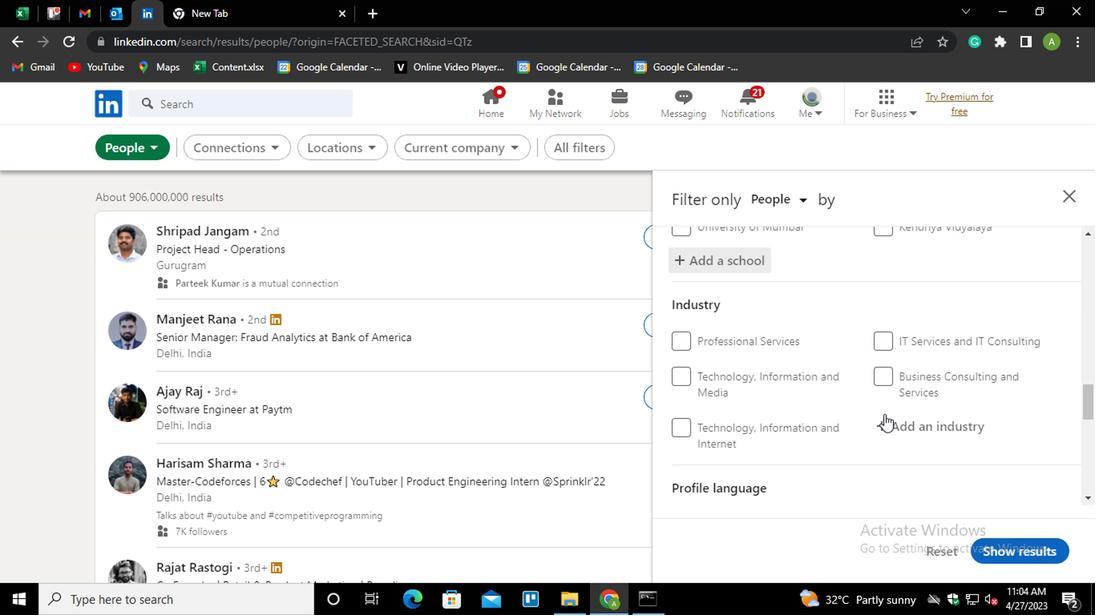 
Action: Mouse pressed left at (896, 422)
Screenshot: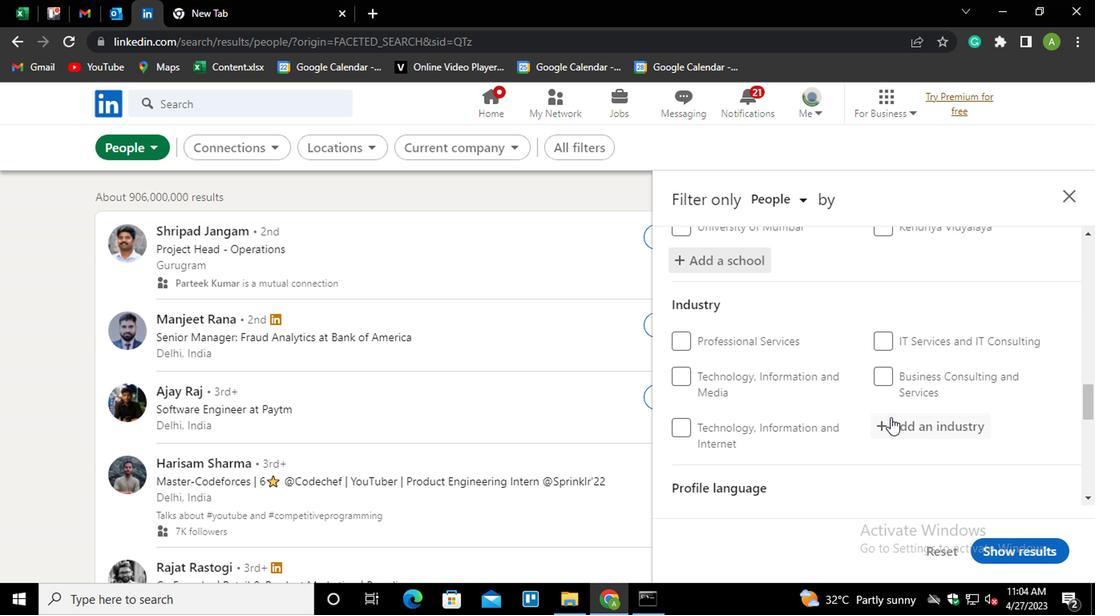 
Action: Mouse moved to (901, 423)
Screenshot: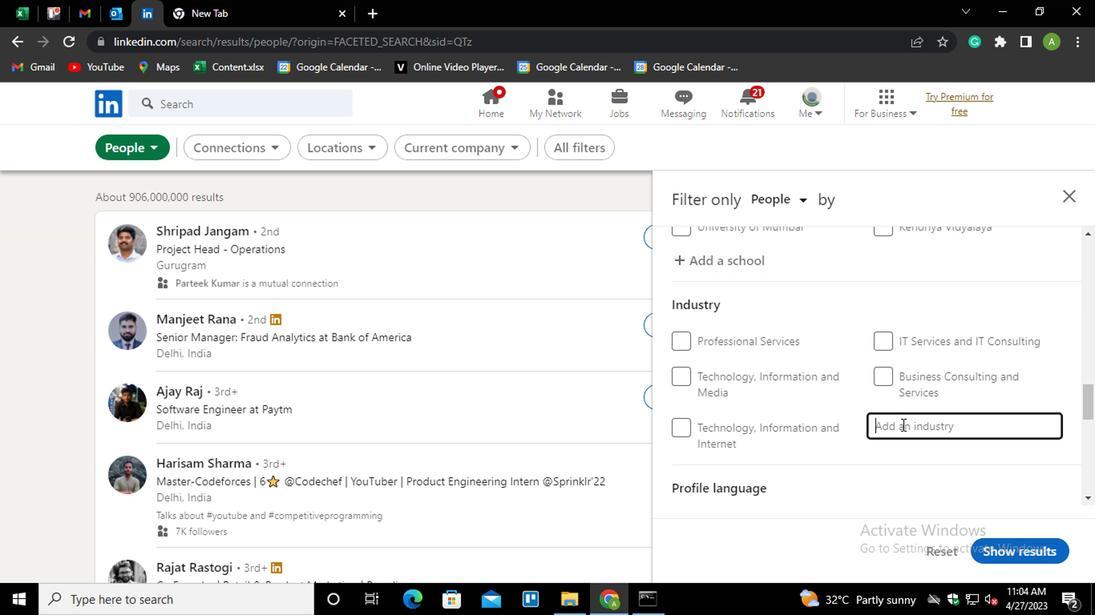 
Action: Mouse pressed left at (901, 423)
Screenshot: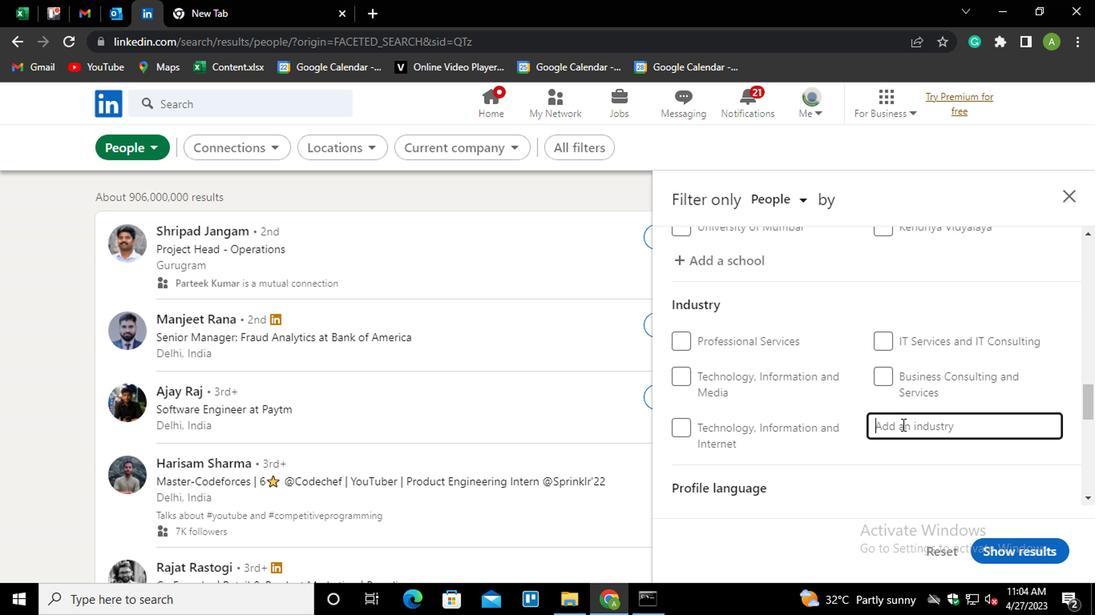 
Action: Mouse moved to (894, 423)
Screenshot: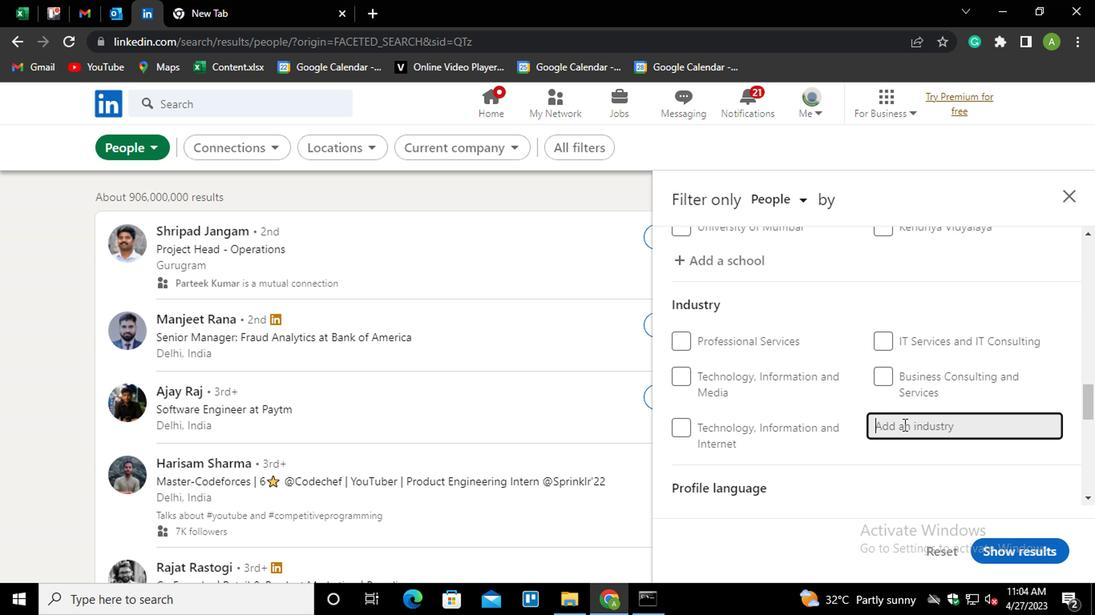 
Action: Key pressed <Key.shift>RETAIL<Key.space><Key.shift>HEA<Key.down><Key.enter>
Screenshot: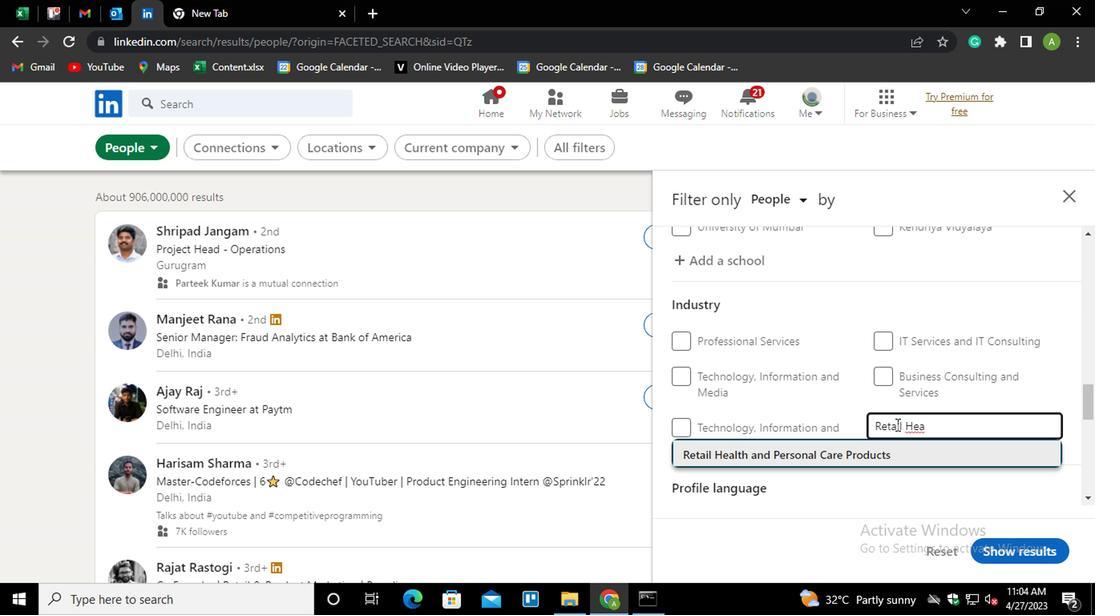 
Action: Mouse moved to (921, 404)
Screenshot: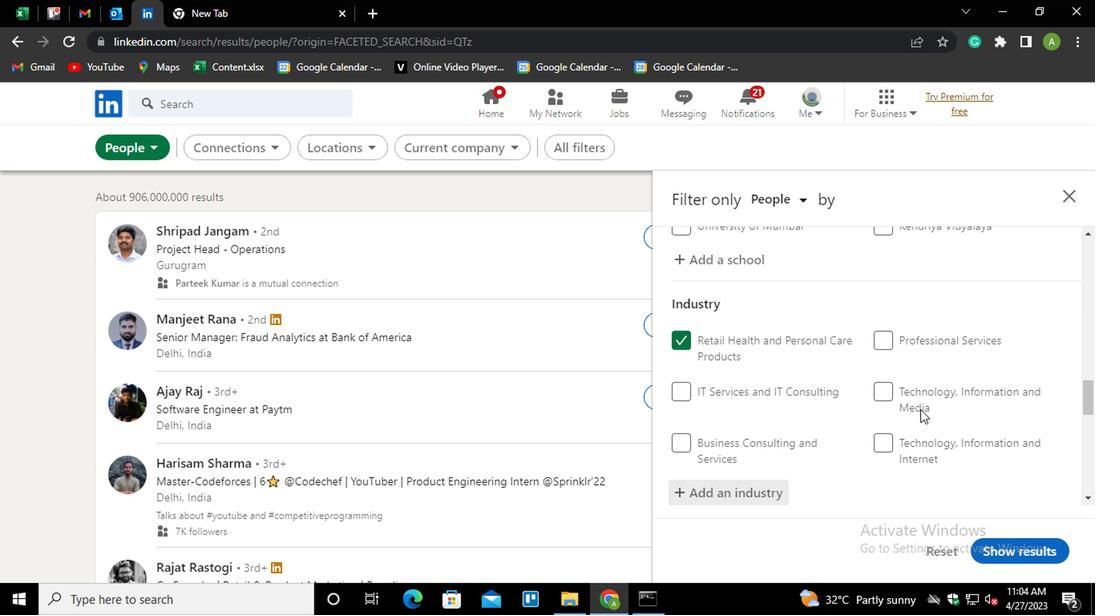 
Action: Mouse scrolled (921, 403) with delta (0, 0)
Screenshot: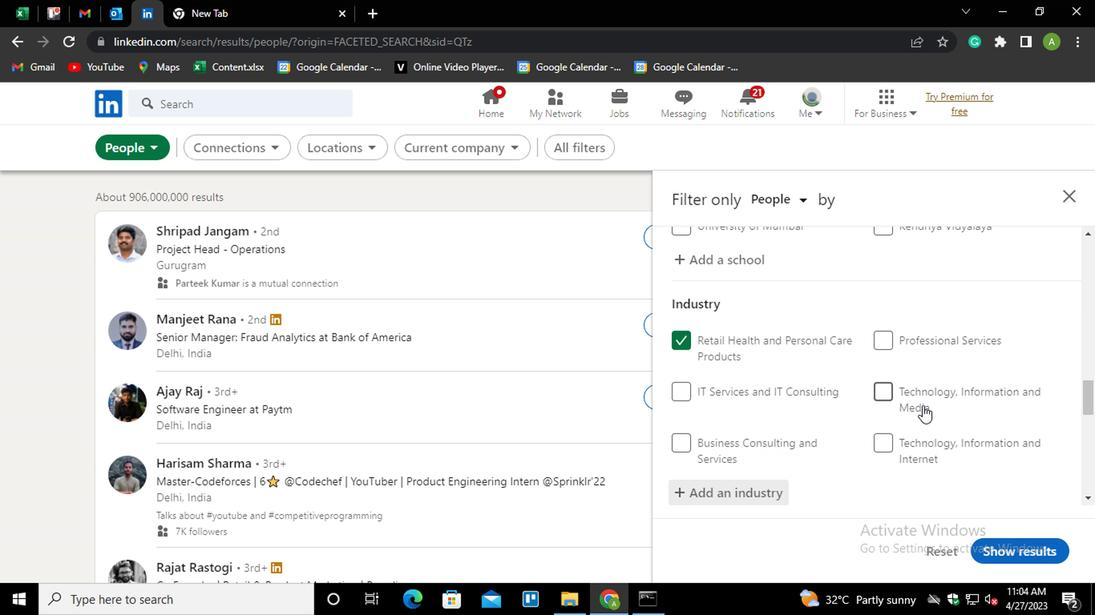 
Action: Mouse moved to (915, 404)
Screenshot: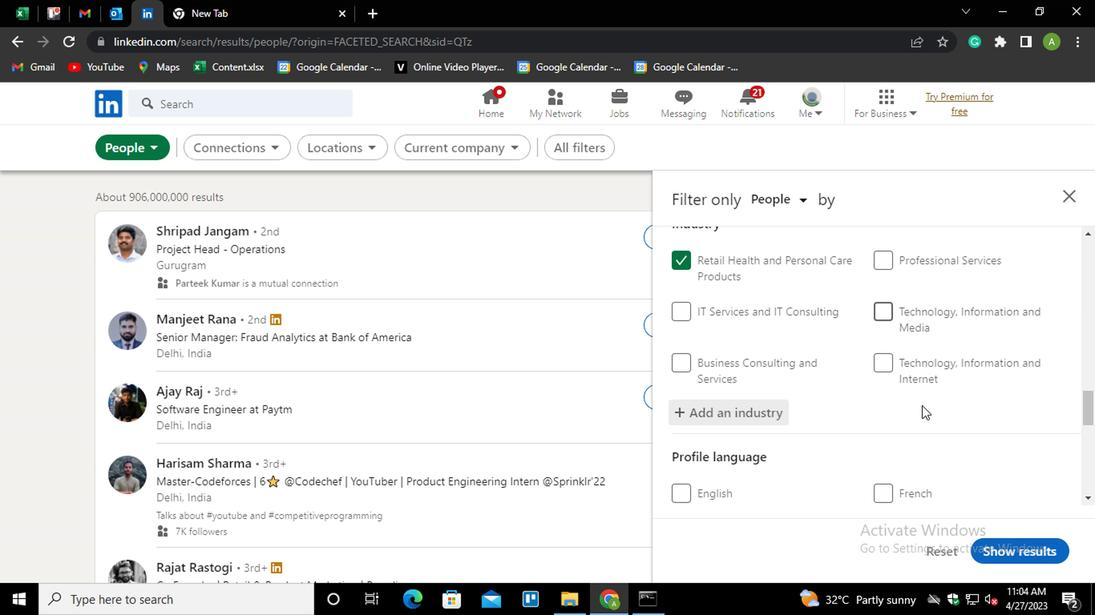 
Action: Mouse scrolled (915, 403) with delta (0, 0)
Screenshot: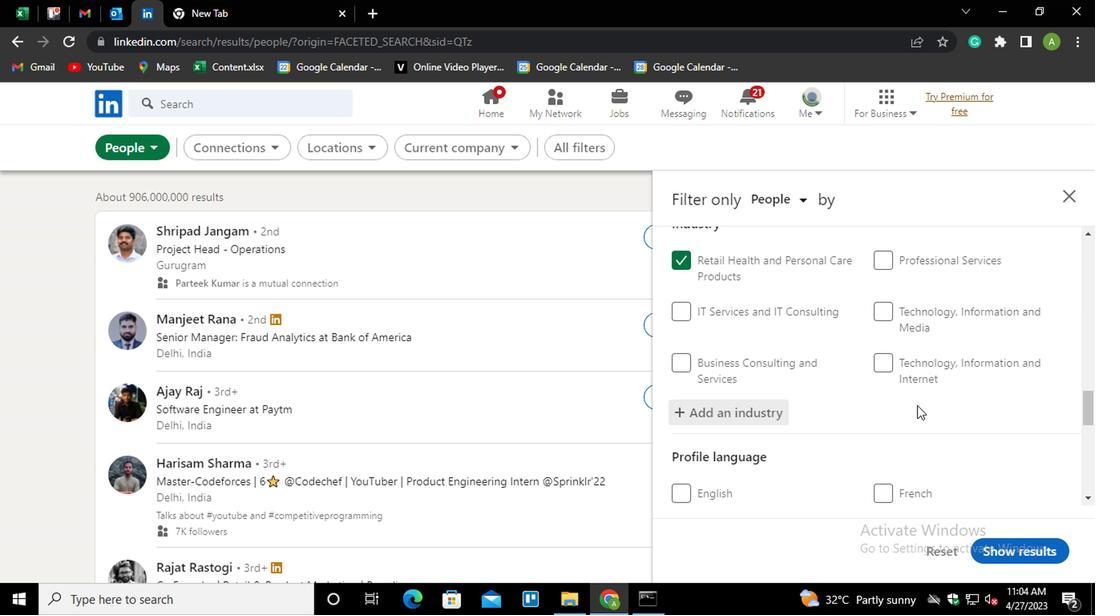 
Action: Mouse moved to (919, 399)
Screenshot: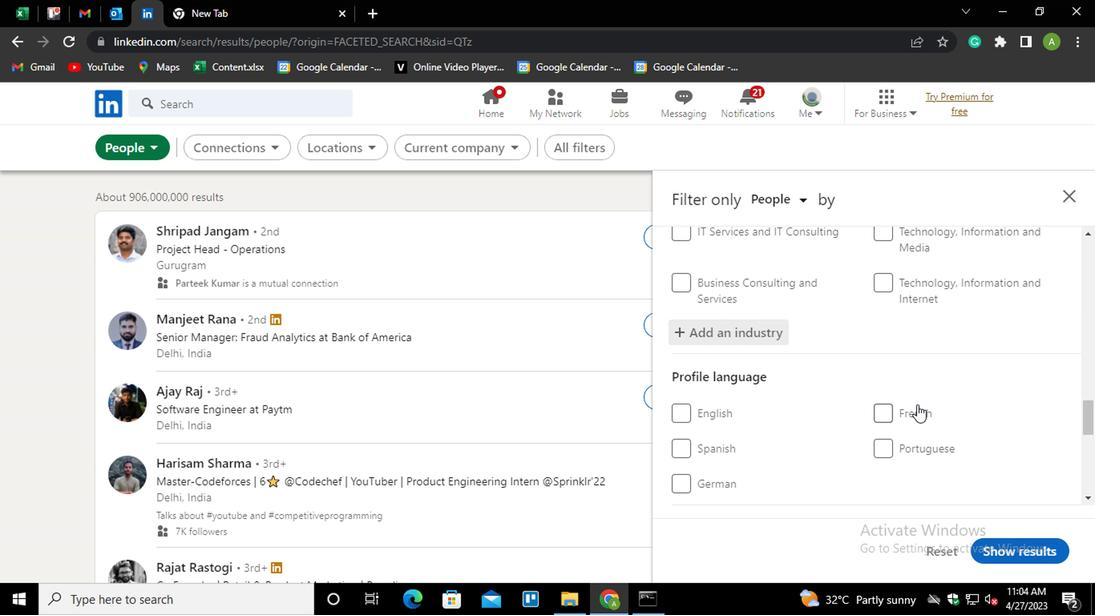 
Action: Mouse scrolled (919, 398) with delta (0, -1)
Screenshot: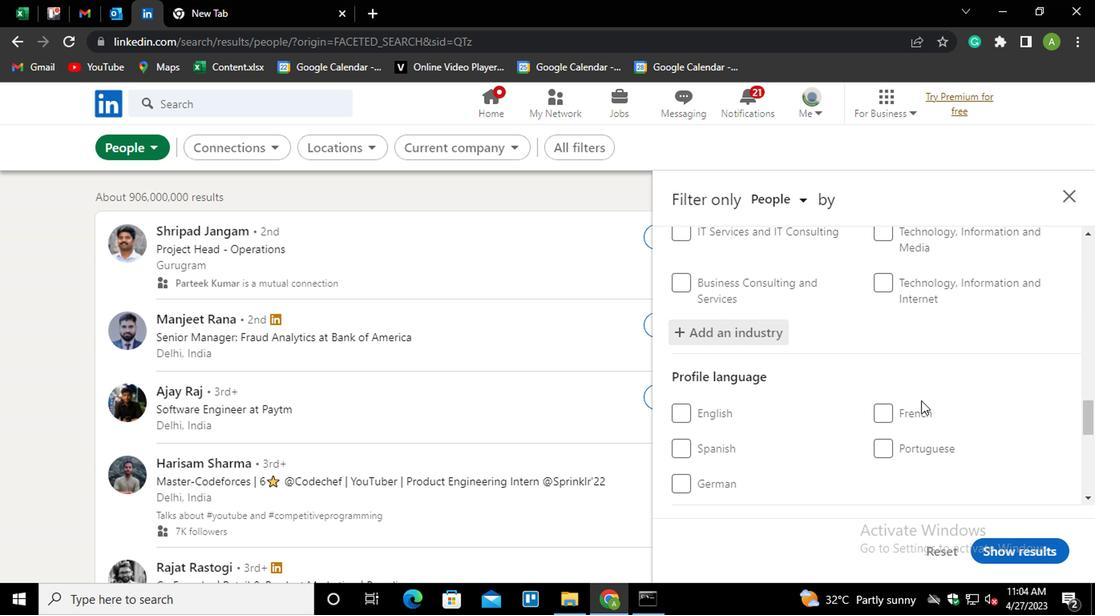 
Action: Mouse moved to (937, 385)
Screenshot: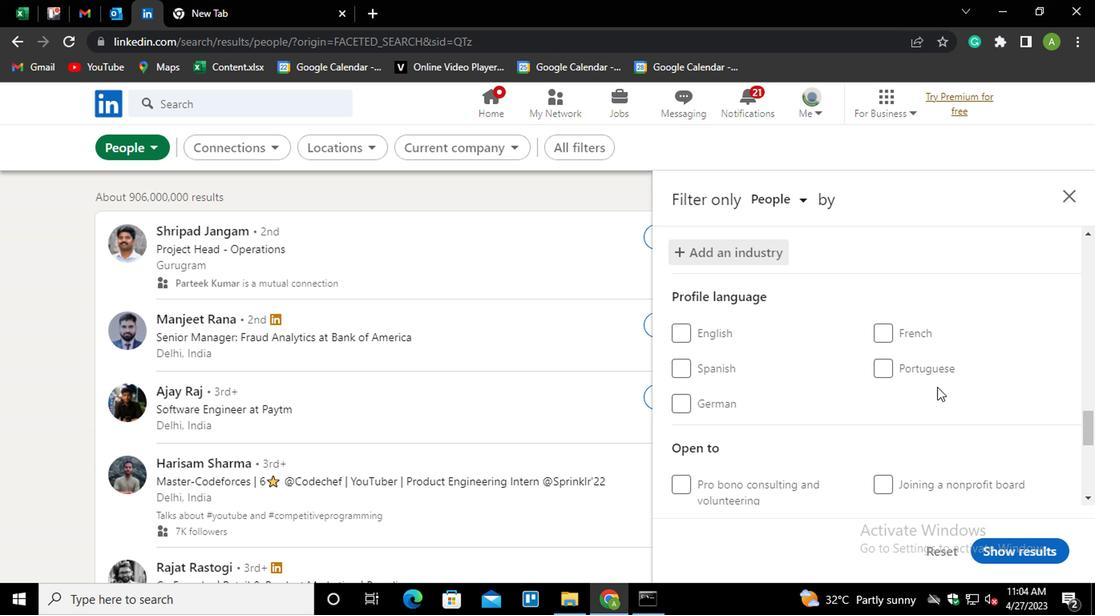 
Action: Mouse scrolled (937, 384) with delta (0, -1)
Screenshot: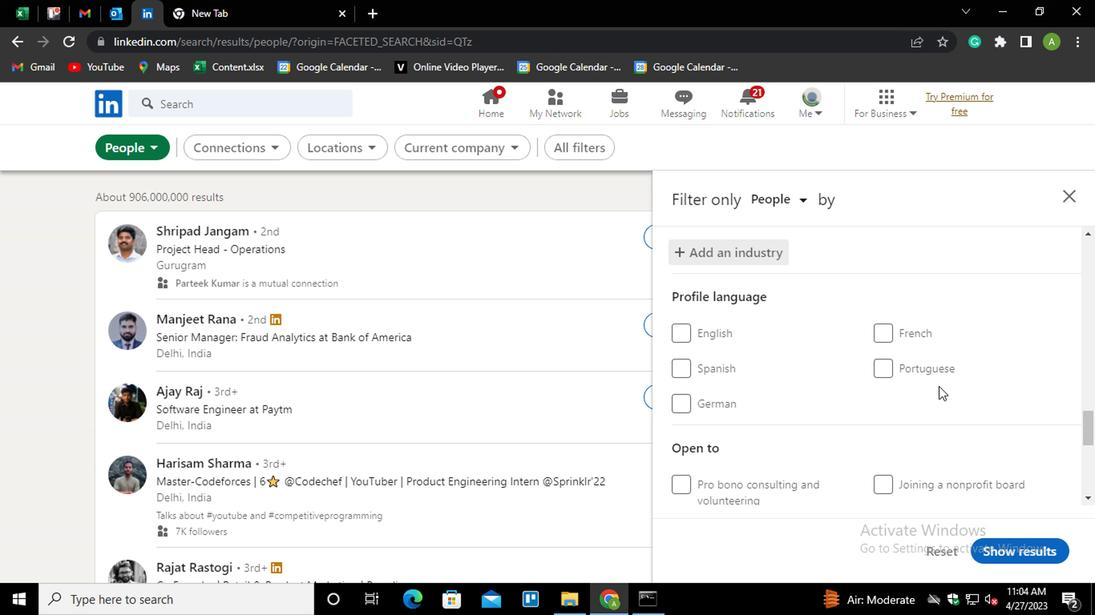 
Action: Mouse scrolled (937, 384) with delta (0, -1)
Screenshot: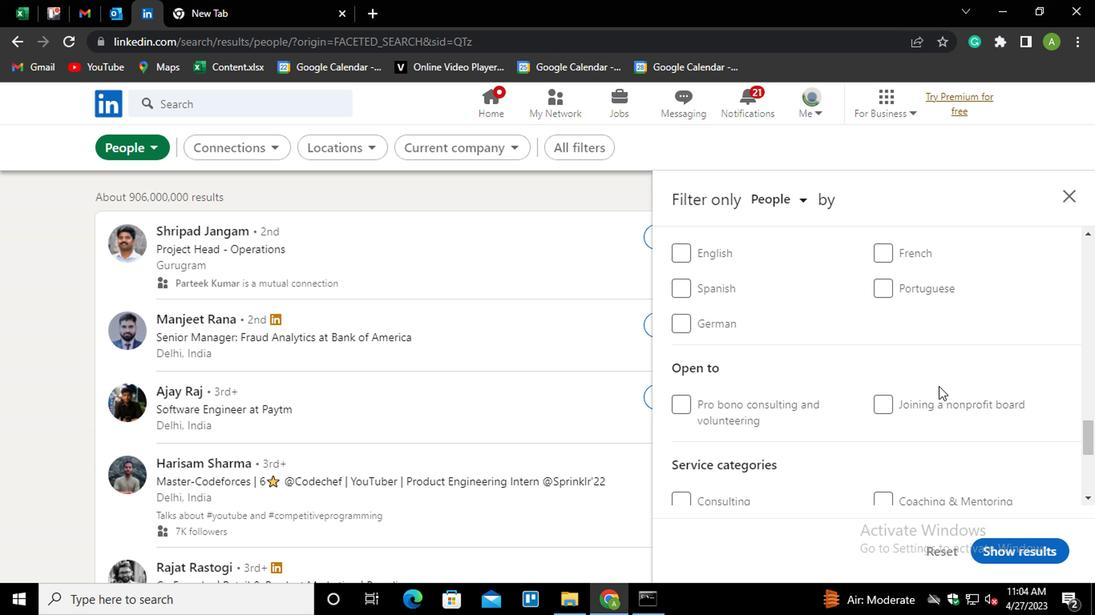 
Action: Mouse scrolled (937, 384) with delta (0, -1)
Screenshot: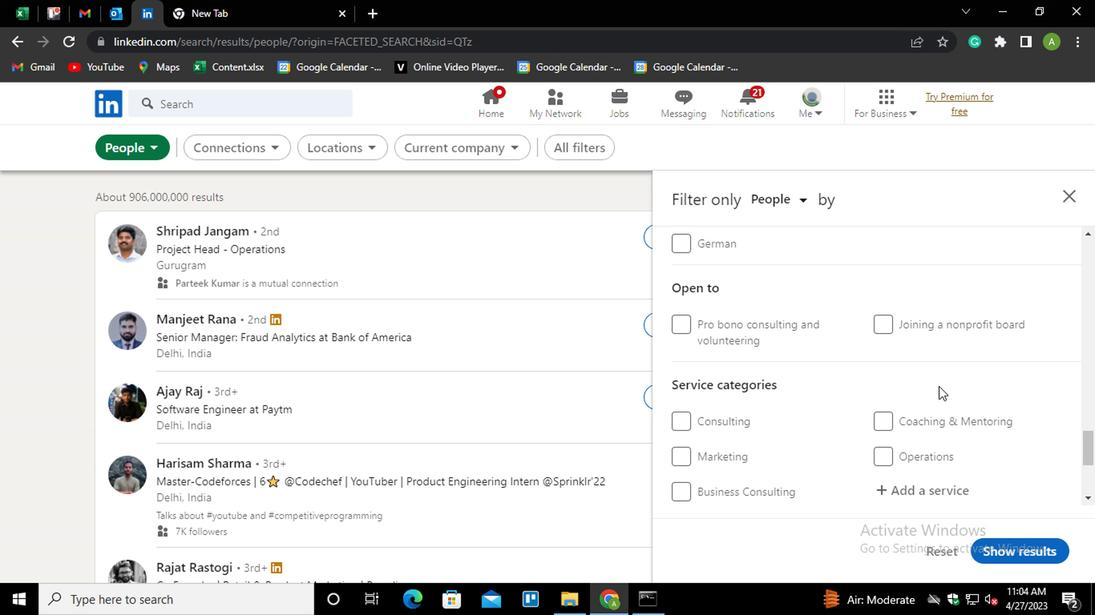 
Action: Mouse moved to (900, 411)
Screenshot: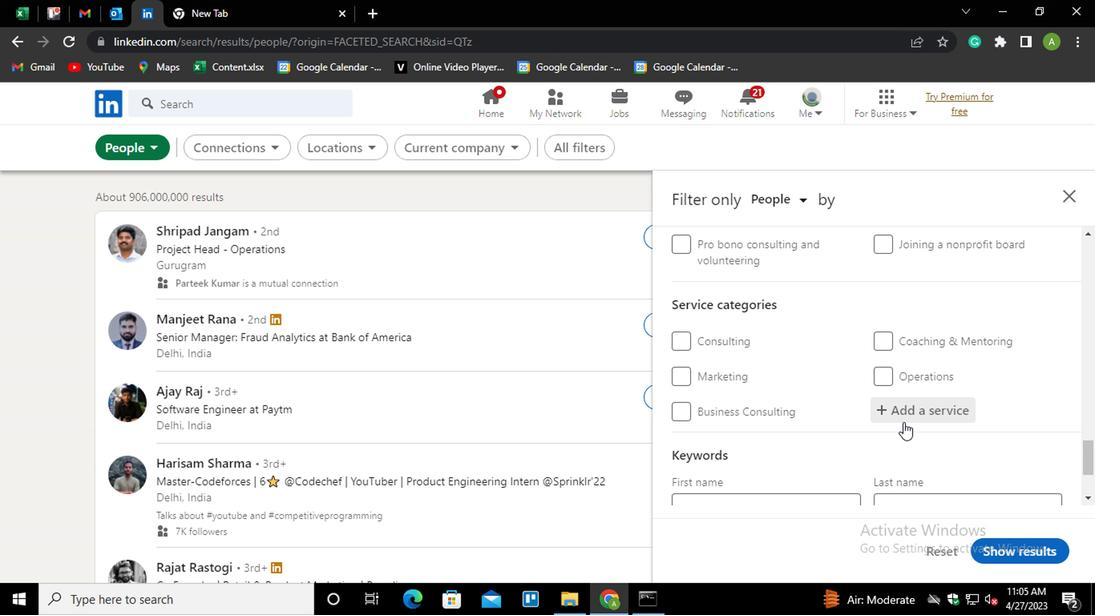 
Action: Mouse pressed left at (900, 411)
Screenshot: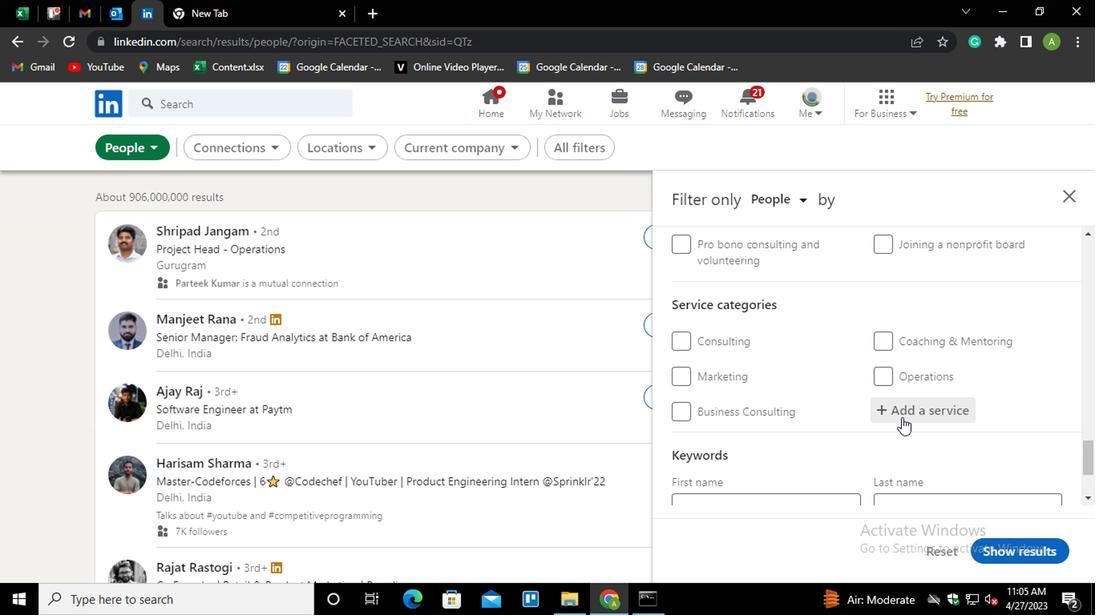 
Action: Mouse moved to (881, 406)
Screenshot: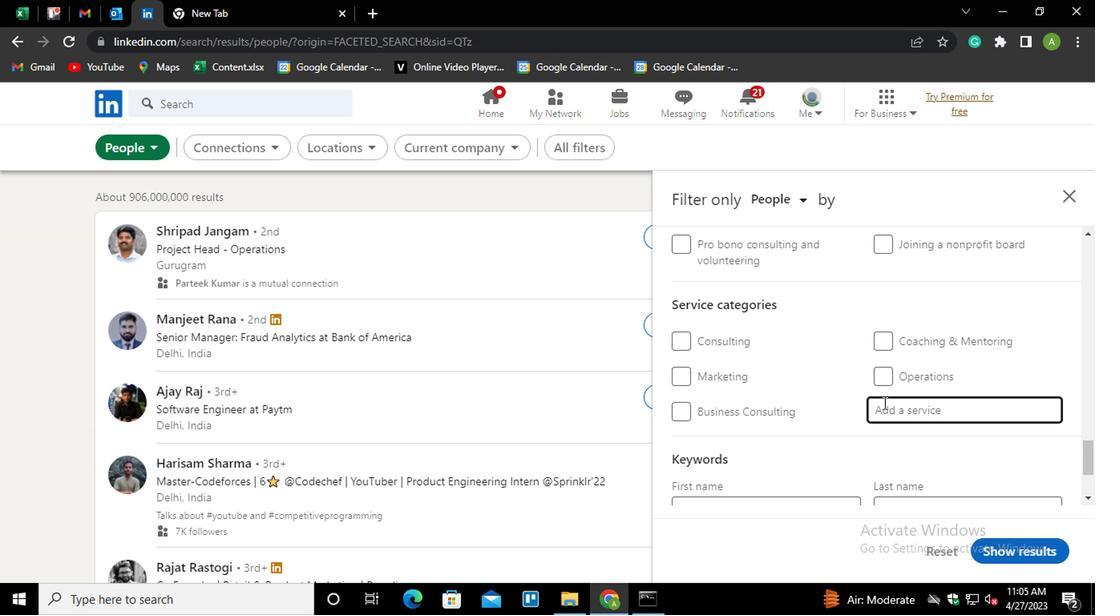 
Action: Mouse pressed left at (881, 406)
Screenshot: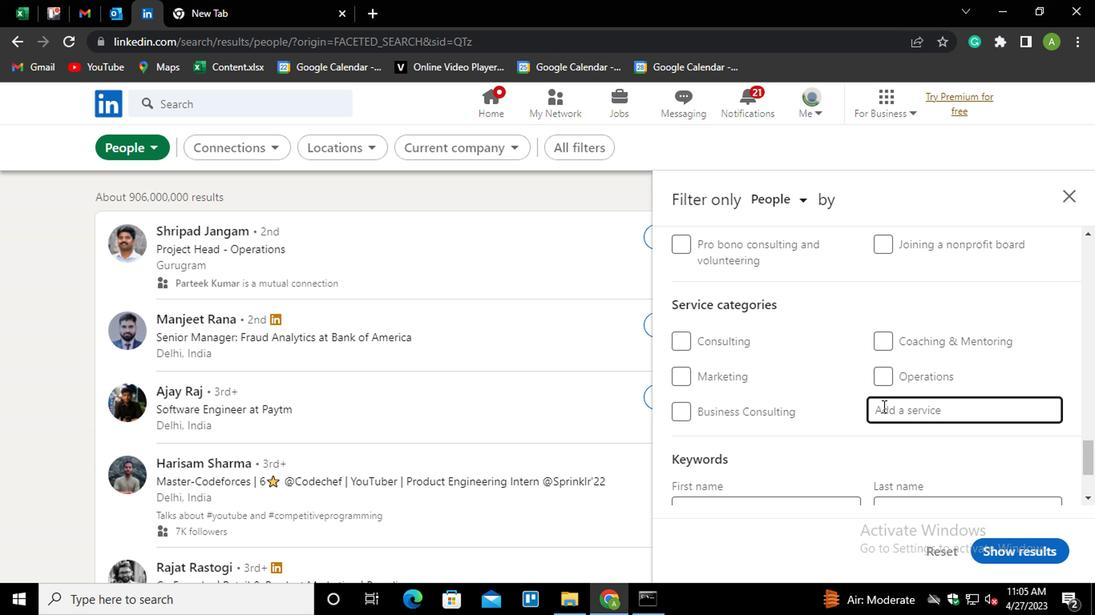 
Action: Mouse moved to (878, 406)
Screenshot: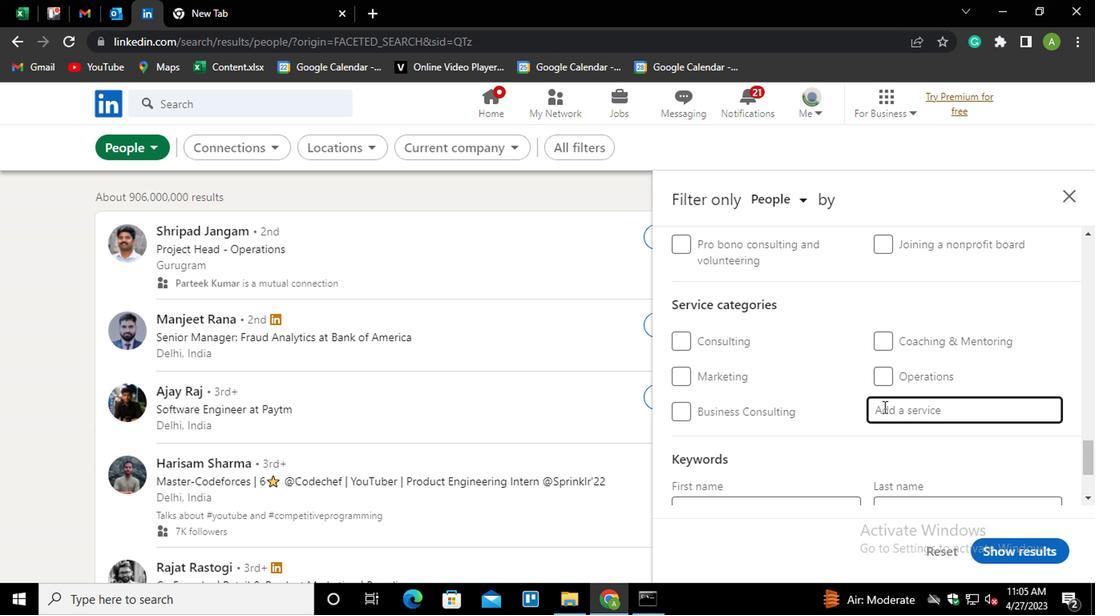 
Action: Key pressed <Key.shift>VIDEO<Key.down><Key.enter>
Screenshot: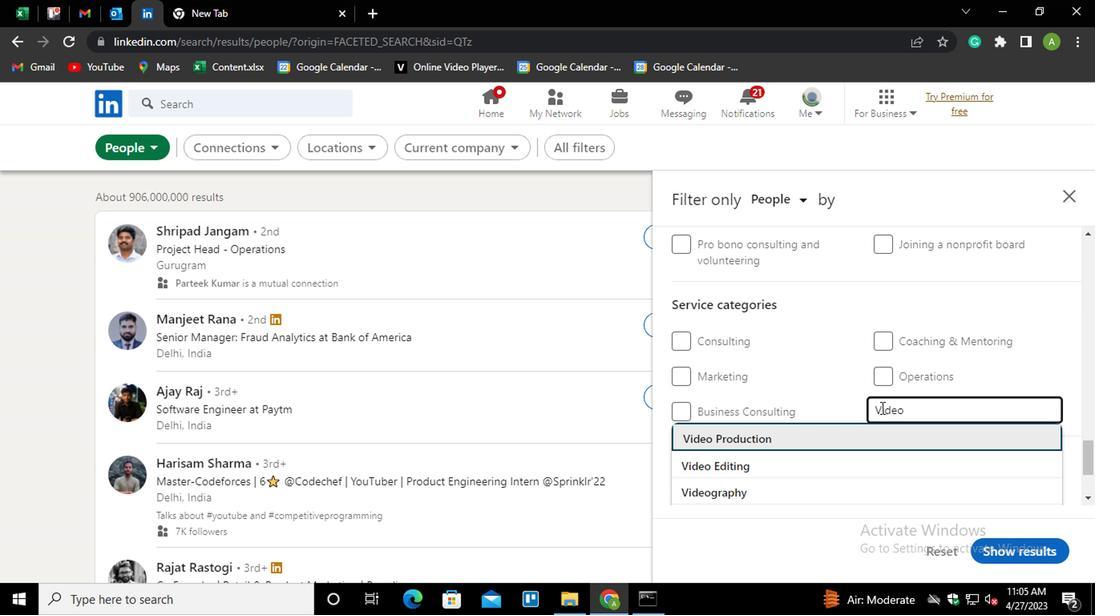 
Action: Mouse moved to (878, 406)
Screenshot: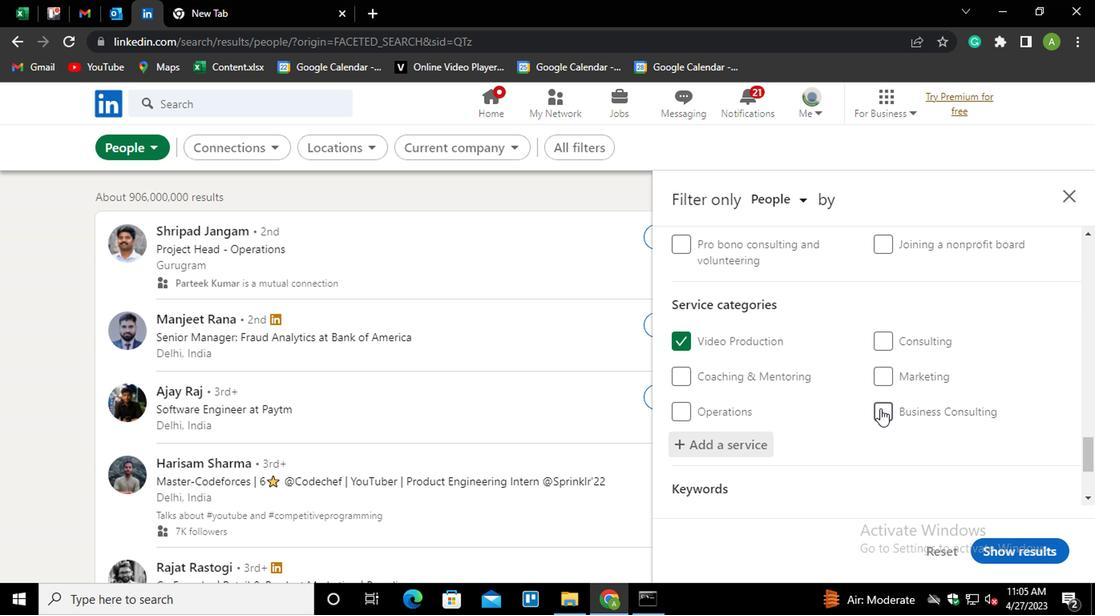 
Action: Mouse scrolled (878, 405) with delta (0, 0)
Screenshot: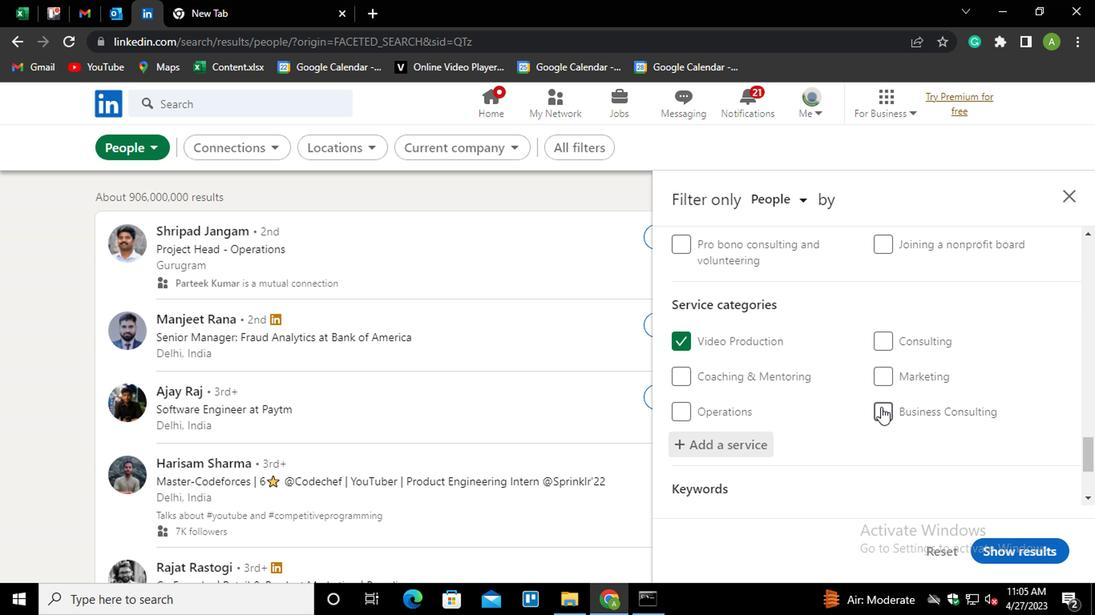 
Action: Mouse scrolled (878, 405) with delta (0, 0)
Screenshot: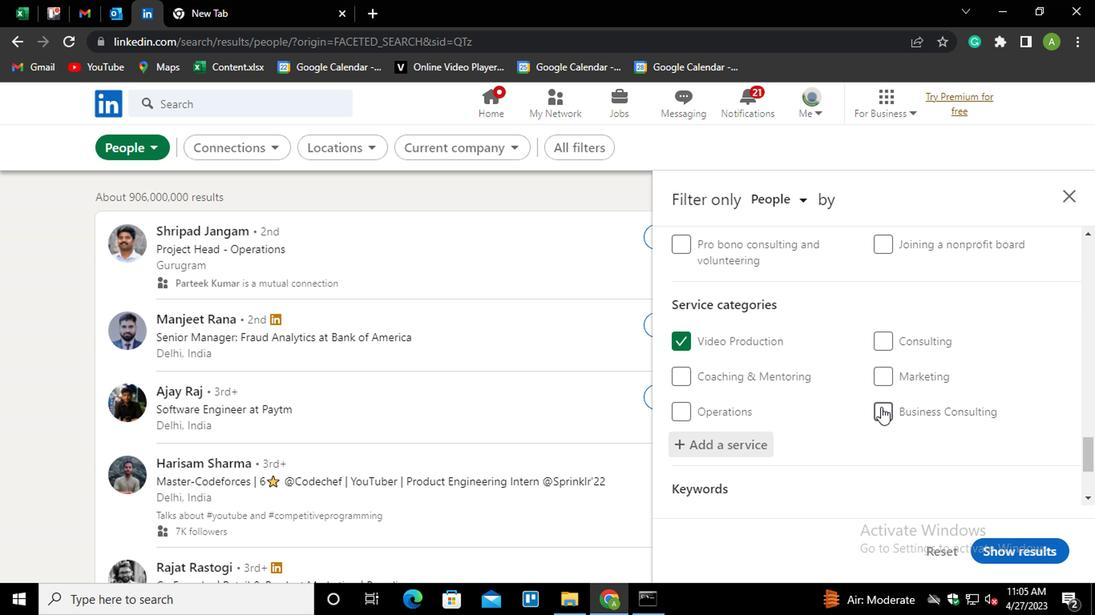 
Action: Mouse moved to (762, 441)
Screenshot: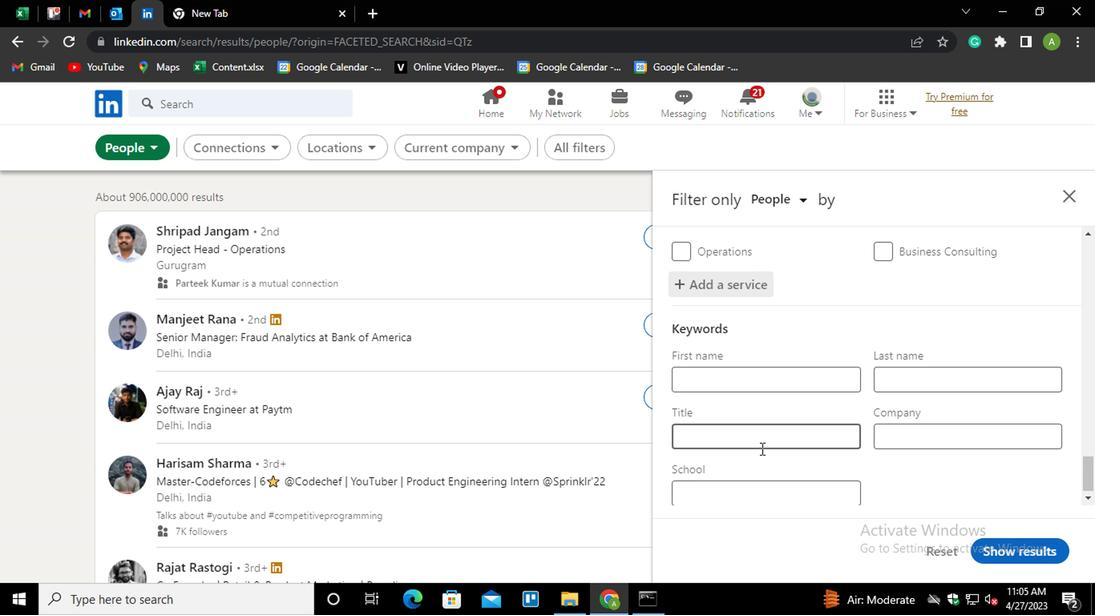 
Action: Mouse pressed left at (762, 441)
Screenshot: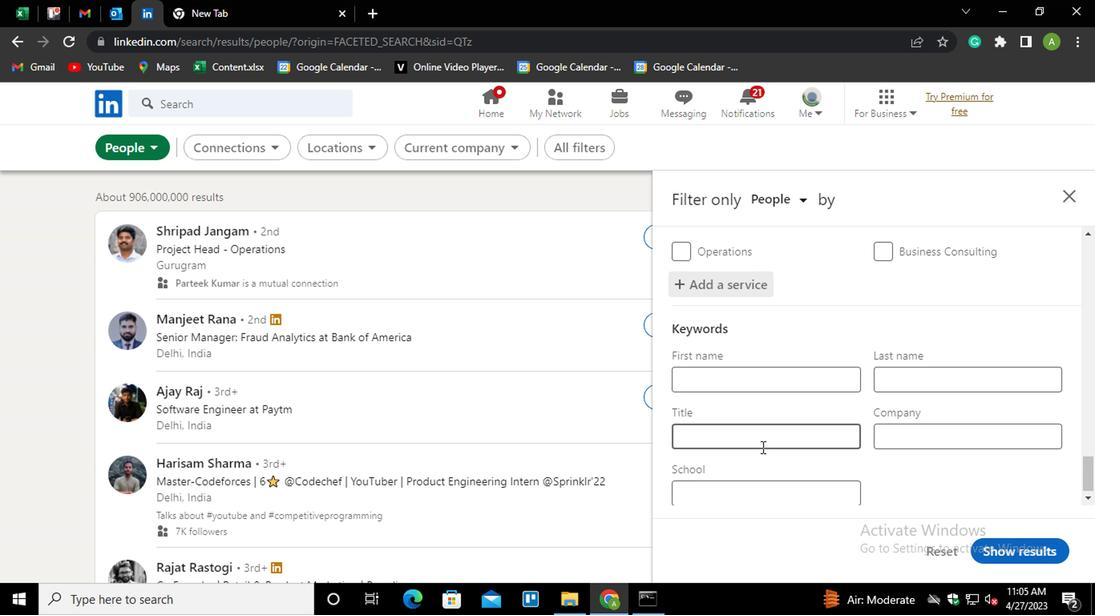 
Action: Mouse moved to (763, 440)
Screenshot: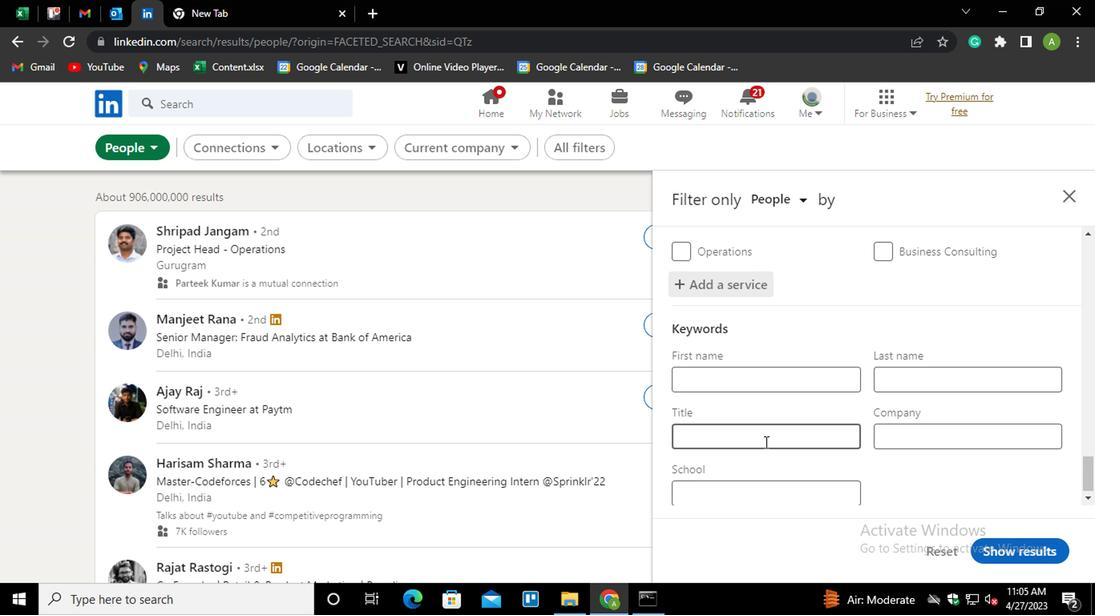 
Action: Key pressed <Key.shift>CRI<Key.backspace>UISE<Key.space><Key.shift>DIRECTOR
Screenshot: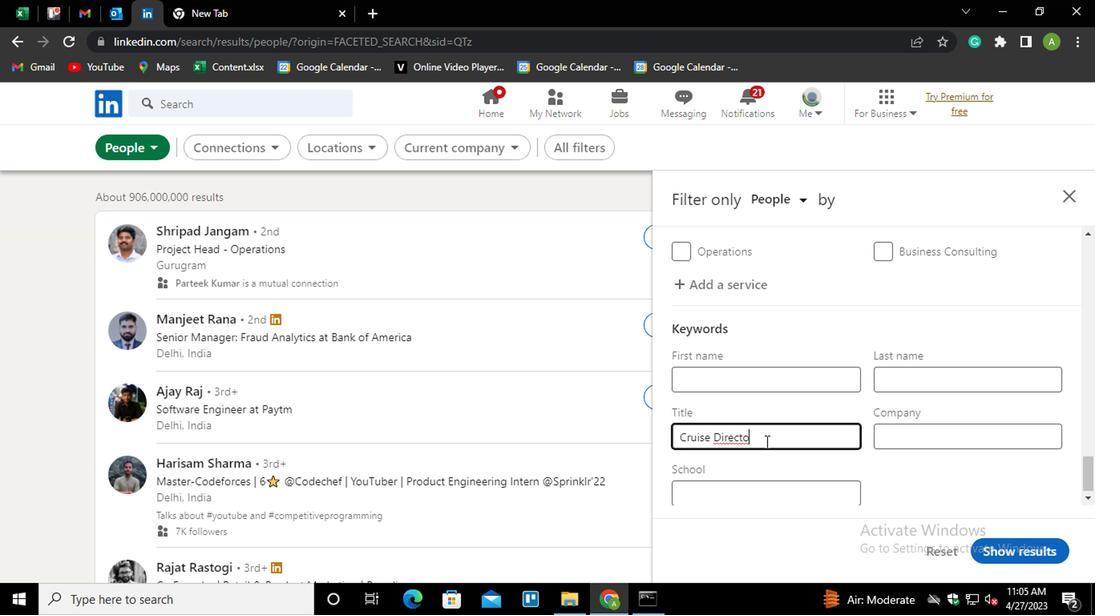 
Action: Mouse moved to (909, 487)
Screenshot: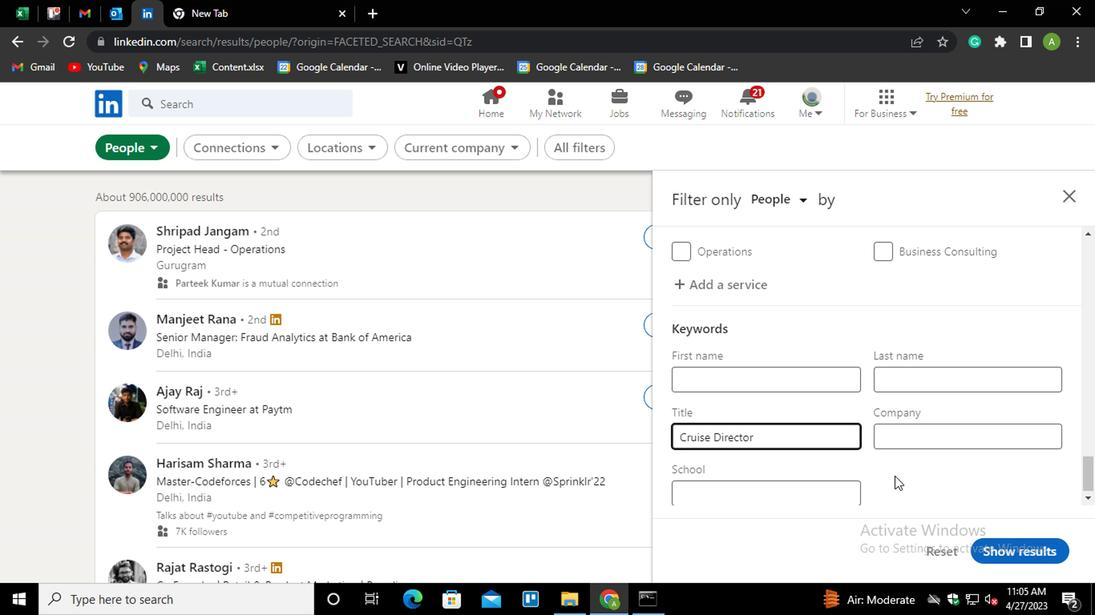 
Action: Mouse pressed left at (909, 487)
Screenshot: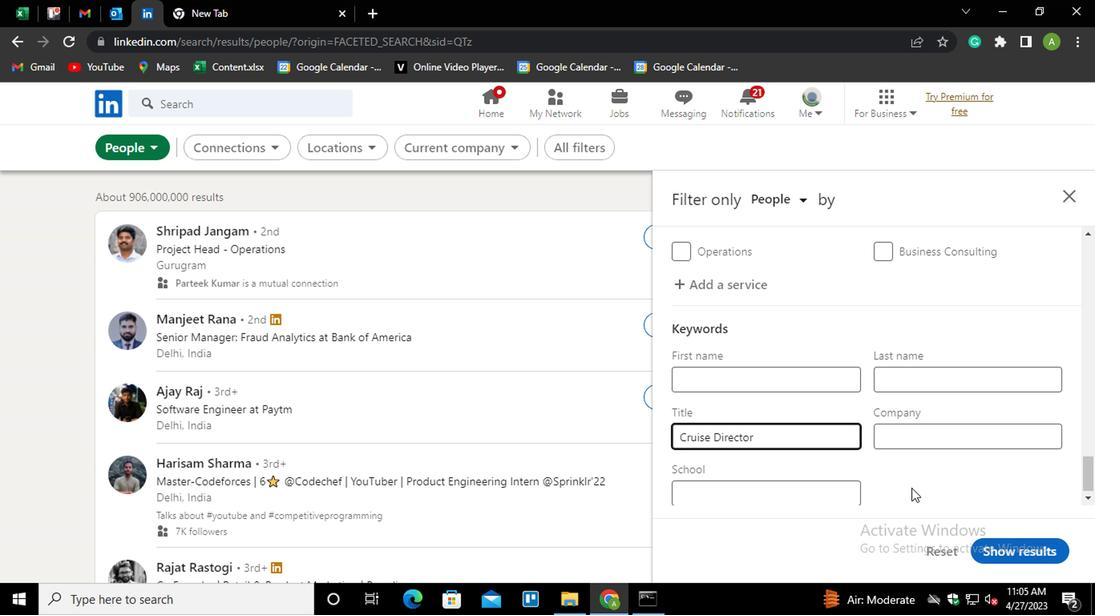 
Action: Mouse moved to (963, 489)
Screenshot: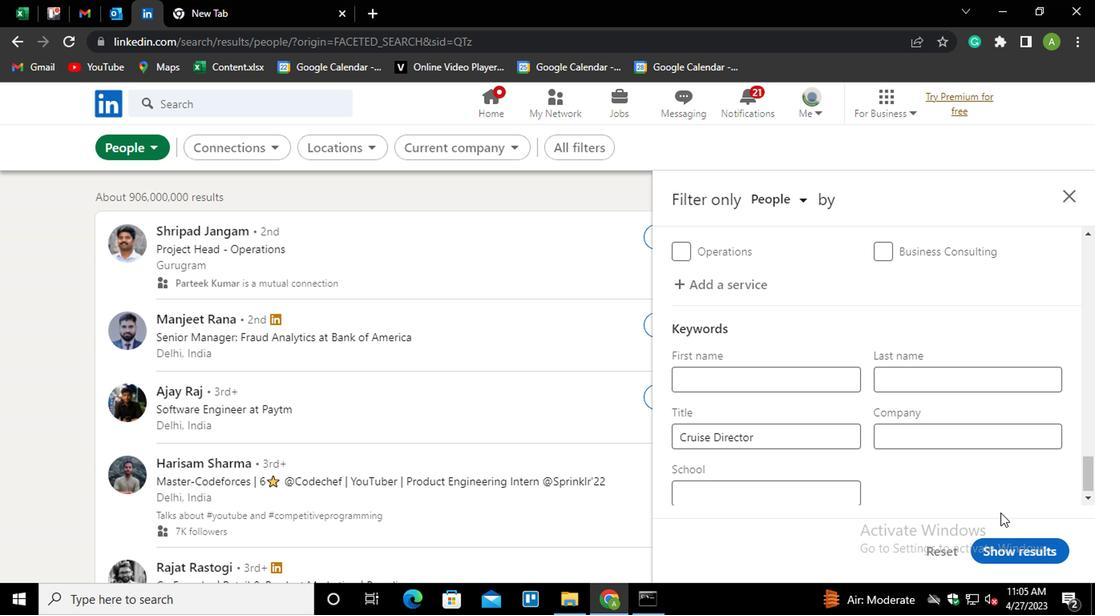 
Action: Mouse scrolled (963, 491) with delta (0, 1)
Screenshot: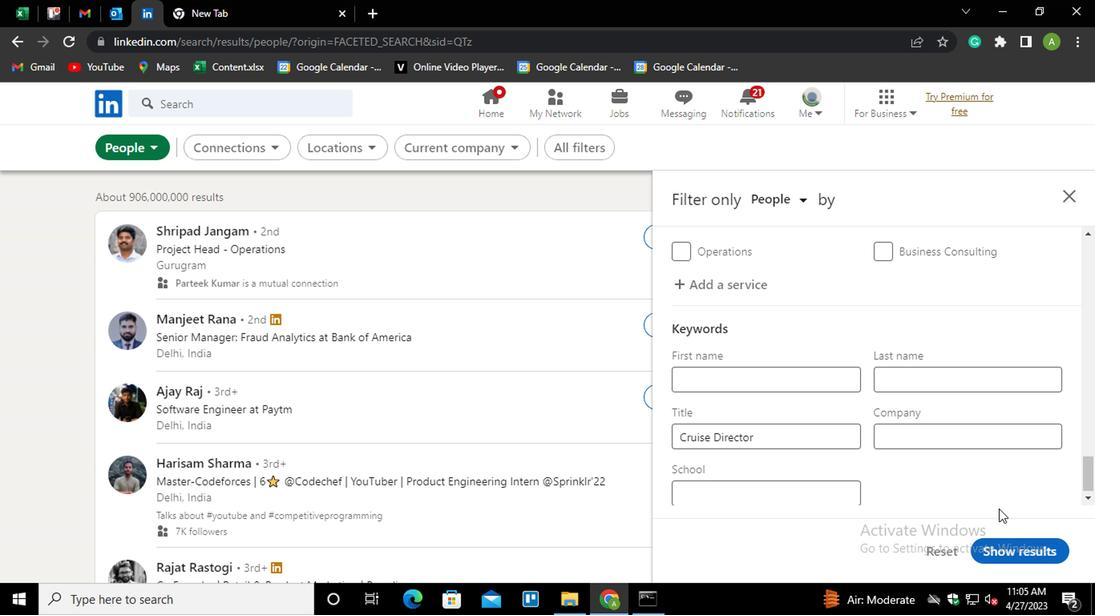 
Action: Mouse scrolled (963, 491) with delta (0, 1)
Screenshot: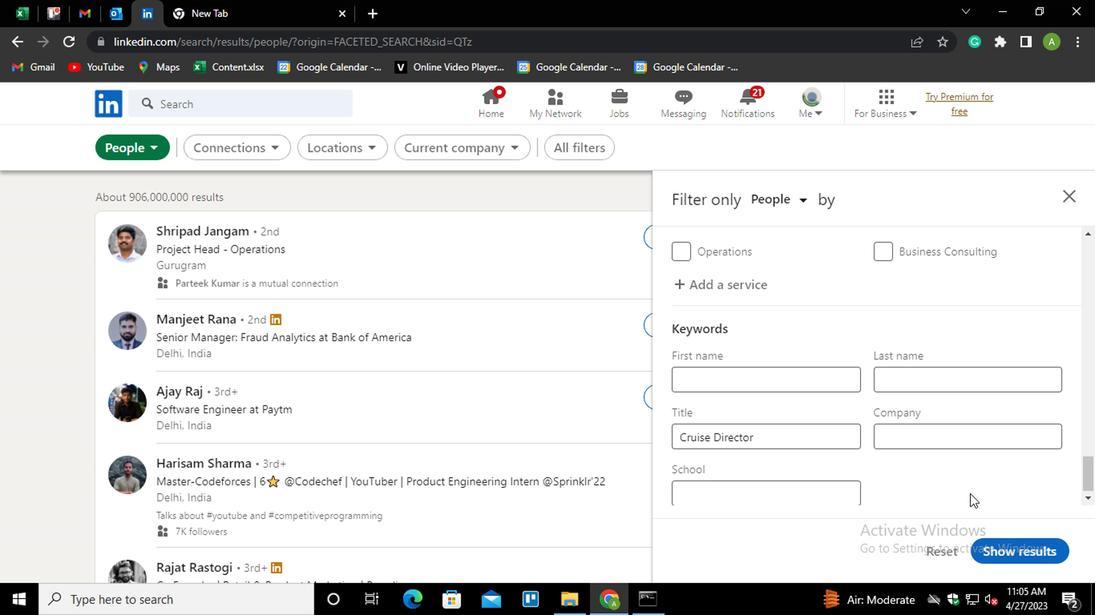 
Action: Mouse scrolled (963, 491) with delta (0, 1)
Screenshot: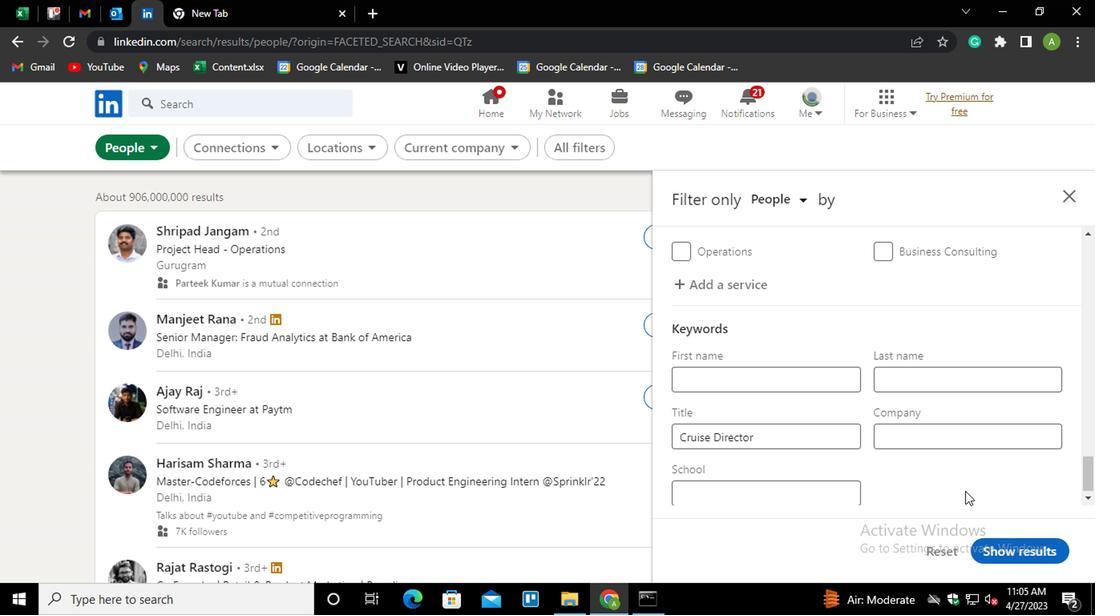 
Action: Mouse moved to (919, 477)
Screenshot: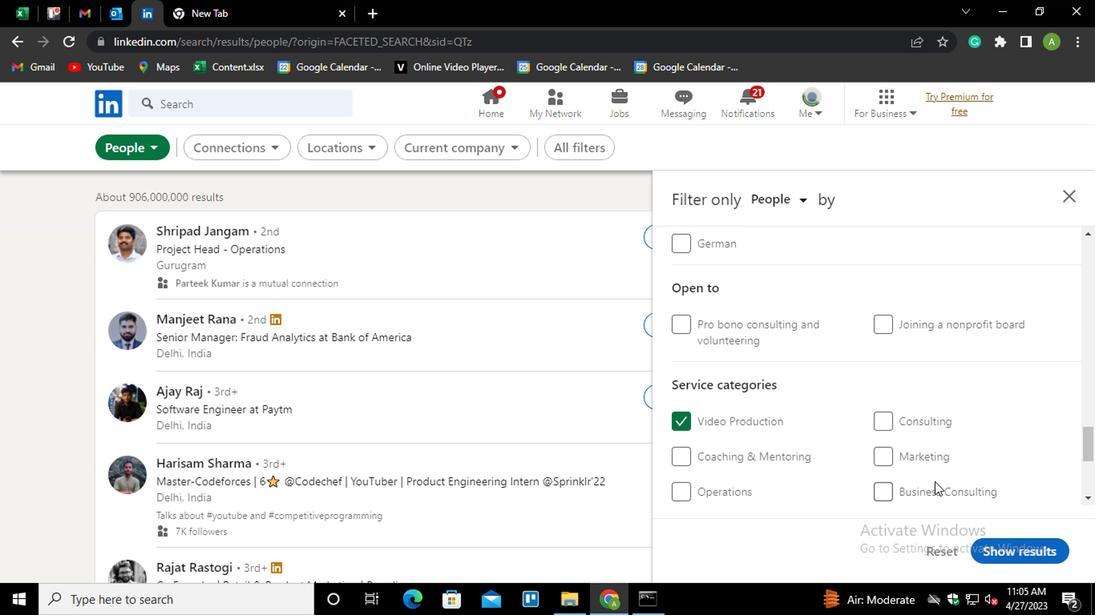 
Action: Mouse scrolled (919, 479) with delta (0, 1)
Screenshot: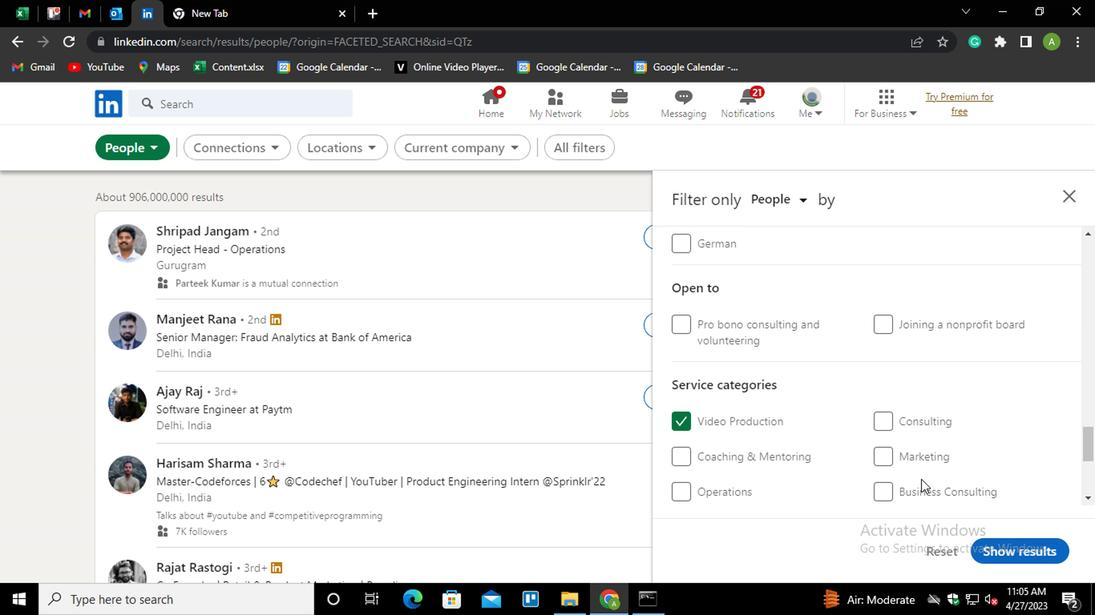 
Action: Mouse moved to (919, 477)
Screenshot: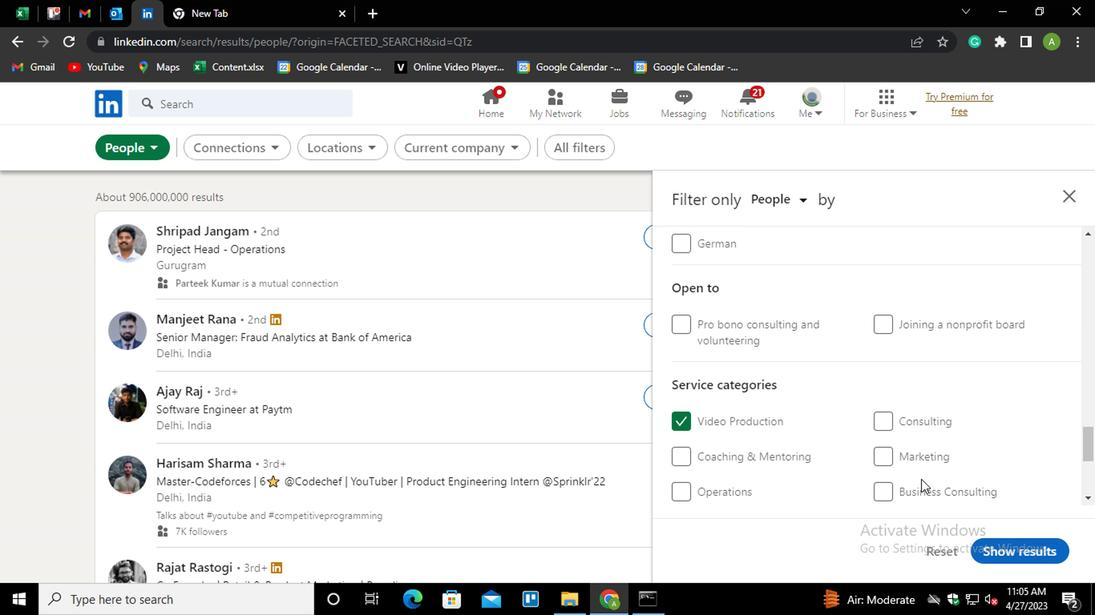 
Action: Mouse scrolled (919, 477) with delta (0, 0)
Screenshot: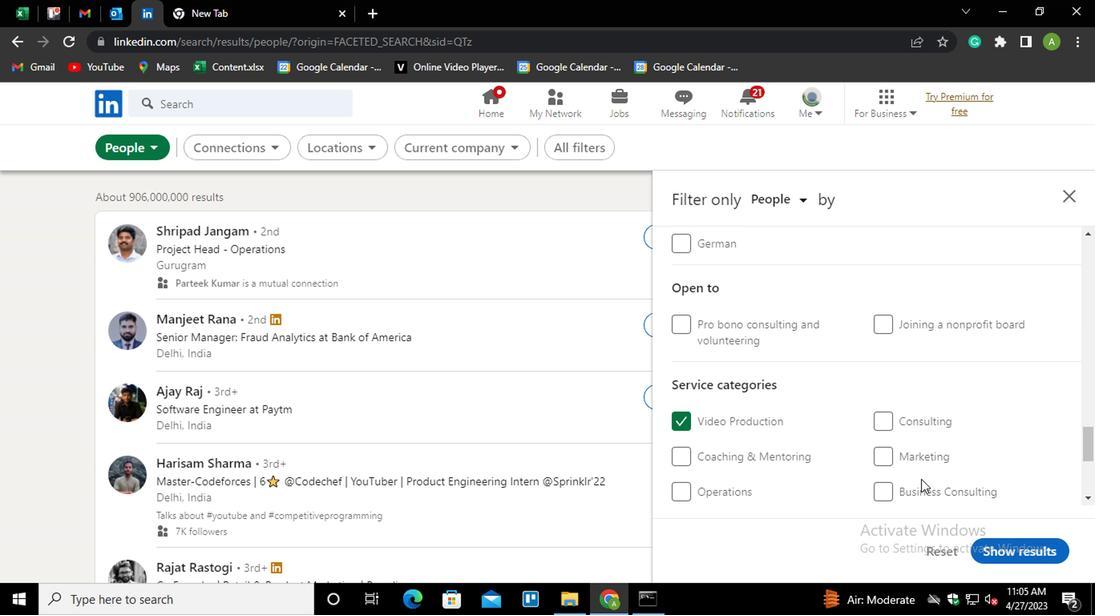 
Action: Mouse moved to (918, 476)
Screenshot: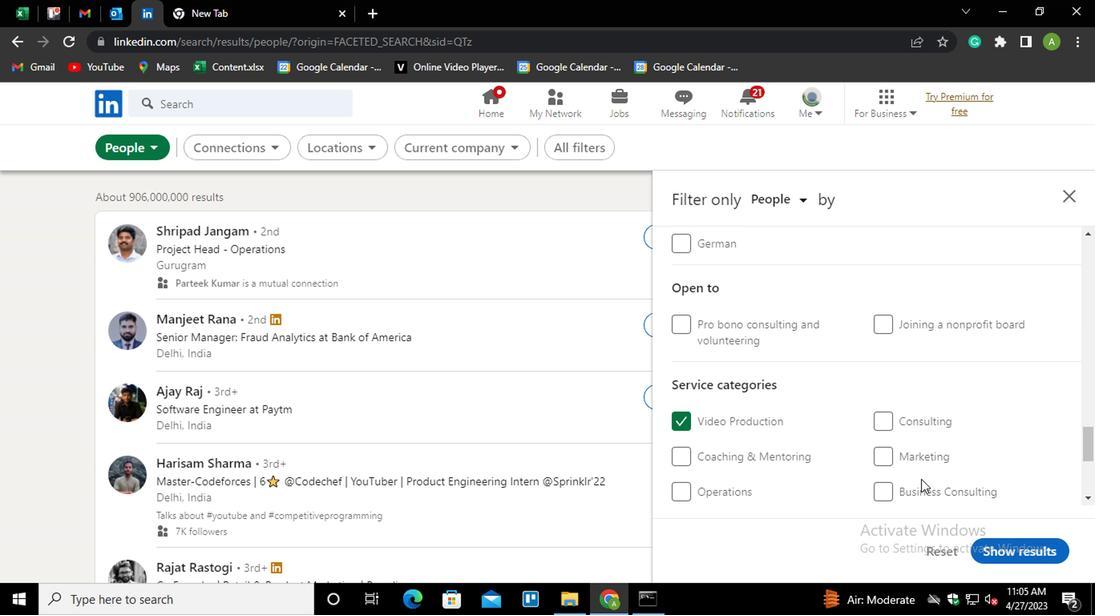 
Action: Mouse scrolled (918, 477) with delta (0, 1)
Screenshot: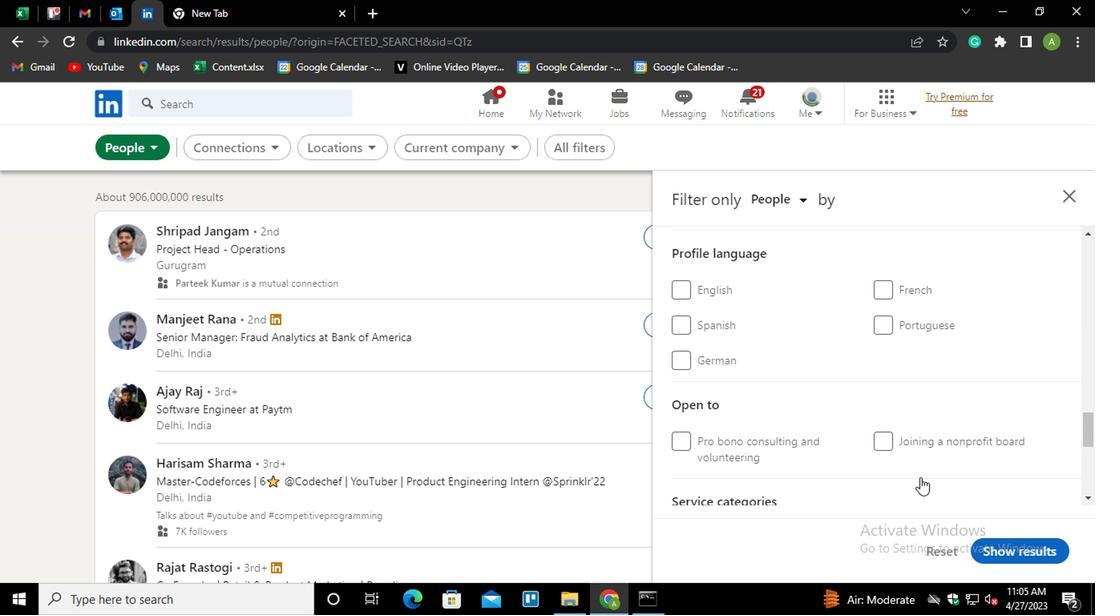 
Action: Mouse moved to (889, 410)
Screenshot: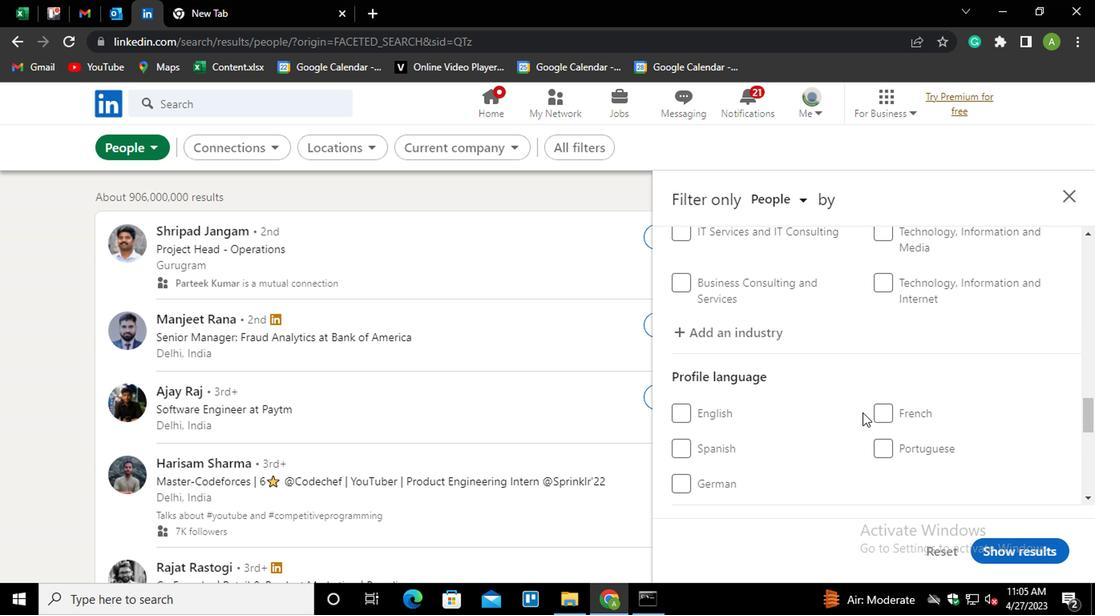 
Action: Mouse pressed left at (889, 410)
Screenshot: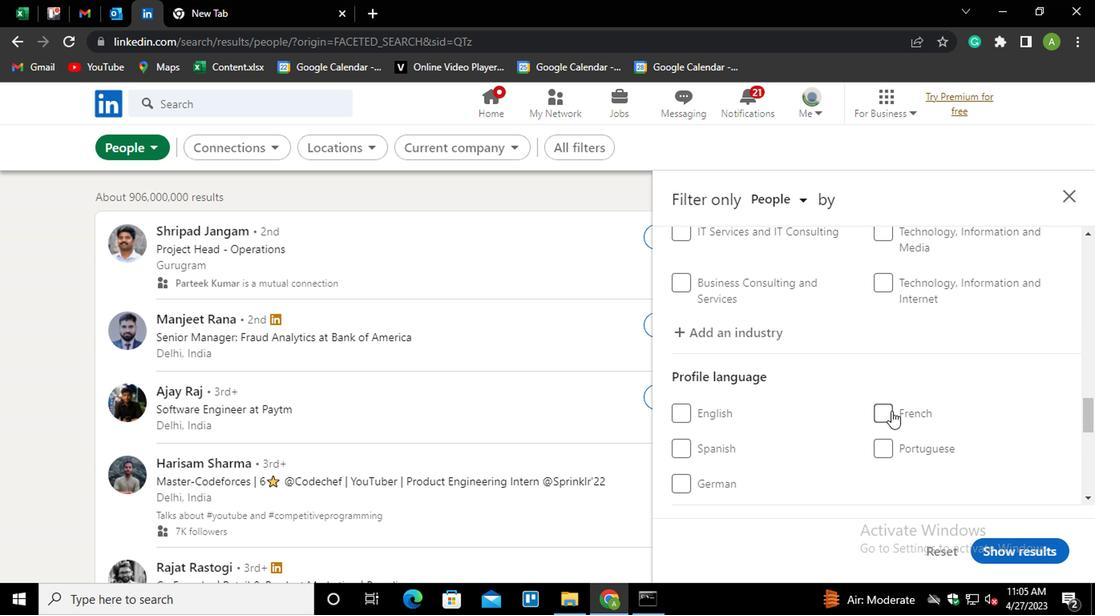 
Action: Mouse moved to (1031, 553)
Screenshot: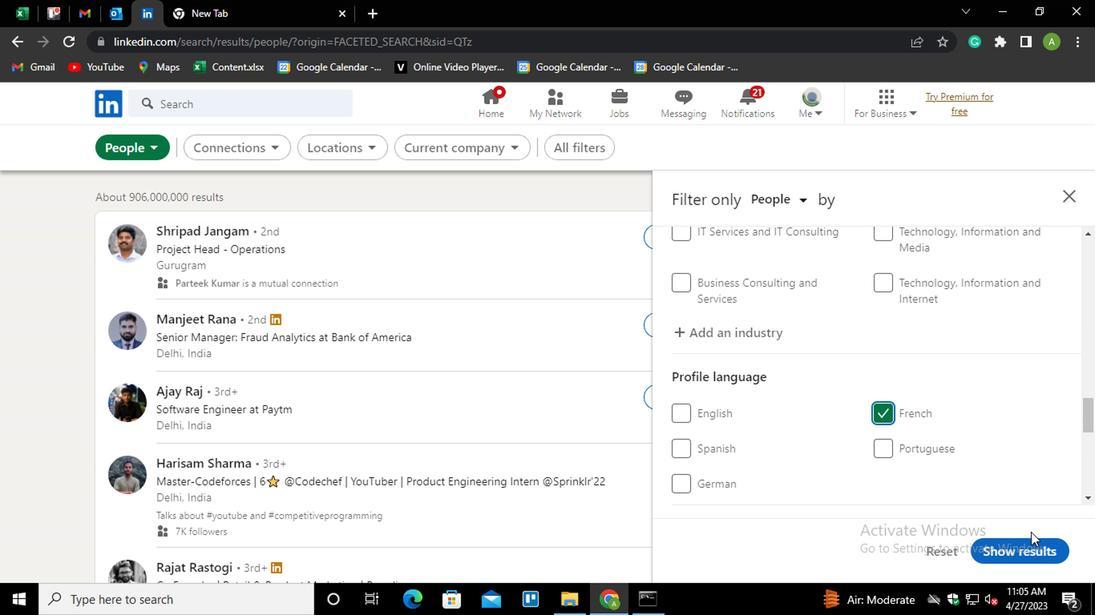 
Action: Mouse pressed left at (1031, 553)
Screenshot: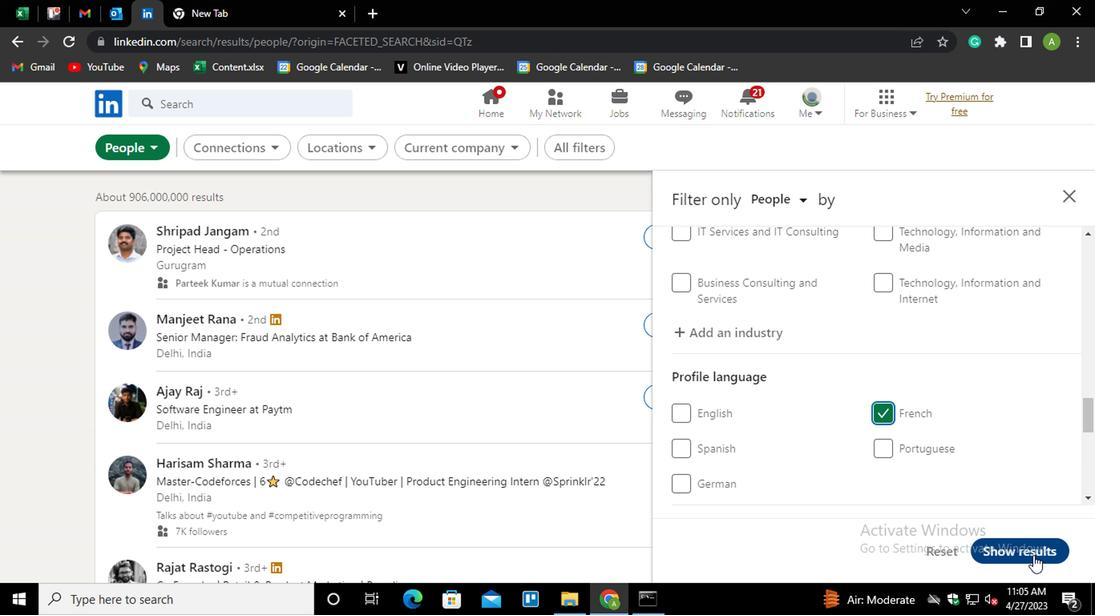 
